 Task: Select transit view around selected location CNN Center, Georgia, United States and check out the nearest train station
Action: Mouse moved to (87, 565)
Screenshot: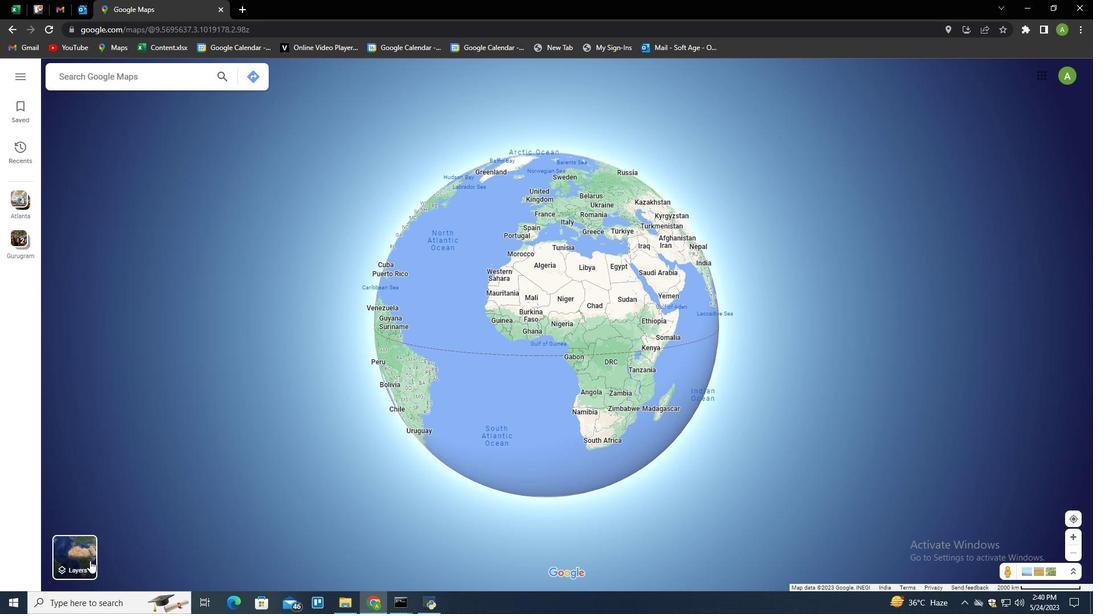 
Action: Mouse pressed left at (87, 565)
Screenshot: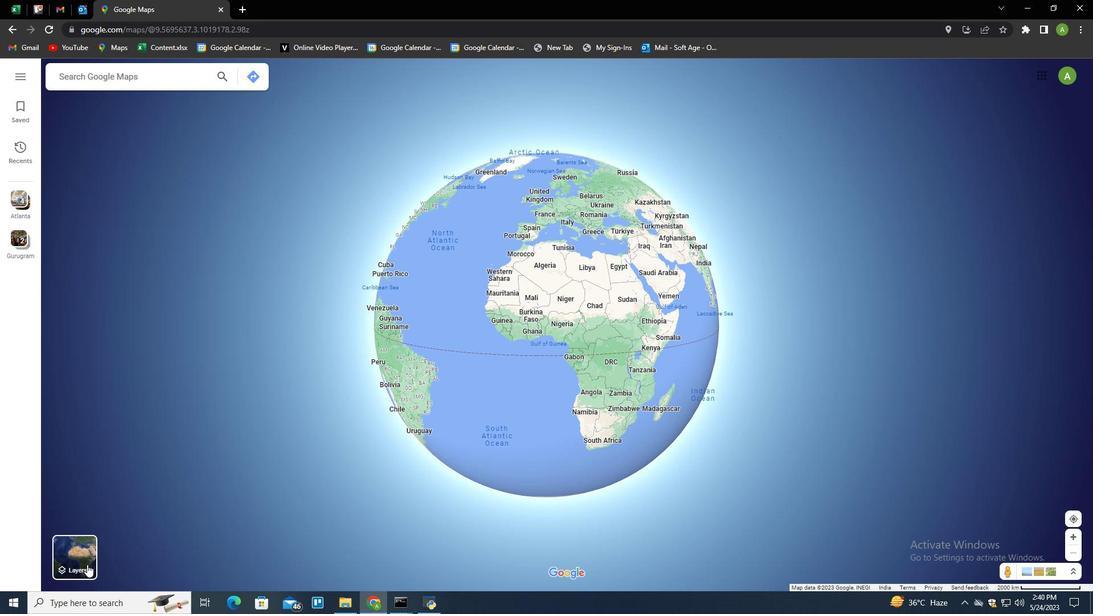 
Action: Mouse moved to (265, 555)
Screenshot: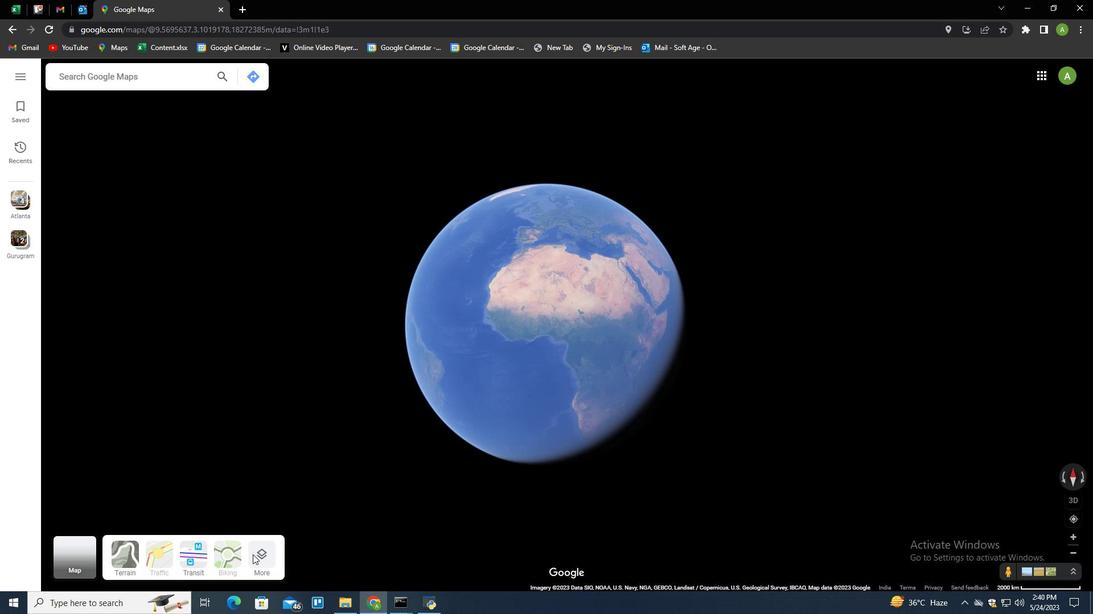 
Action: Mouse pressed left at (265, 555)
Screenshot: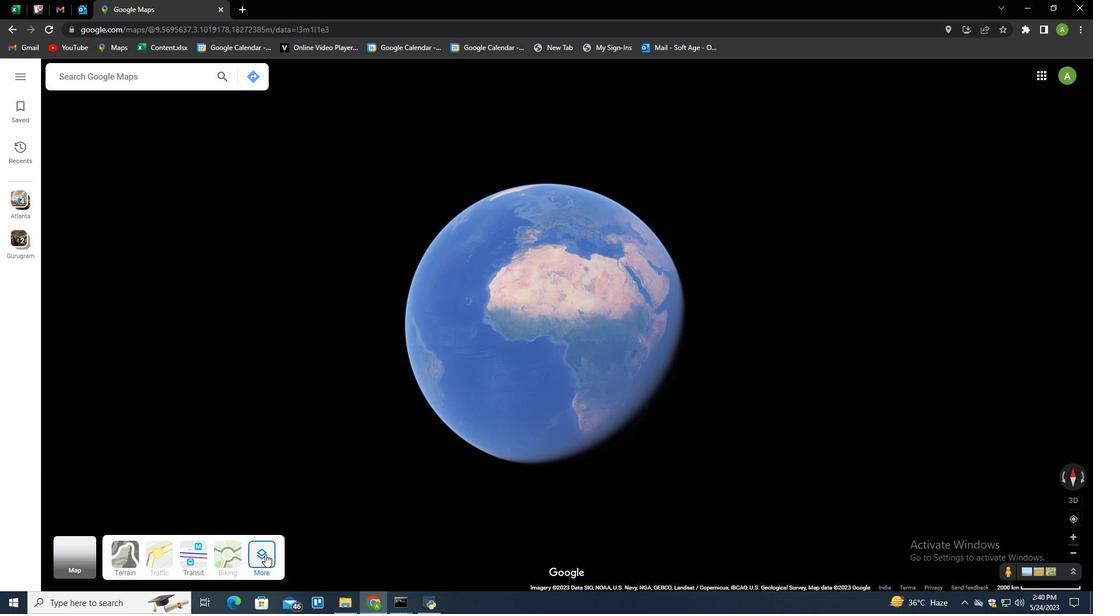 
Action: Mouse moved to (79, 275)
Screenshot: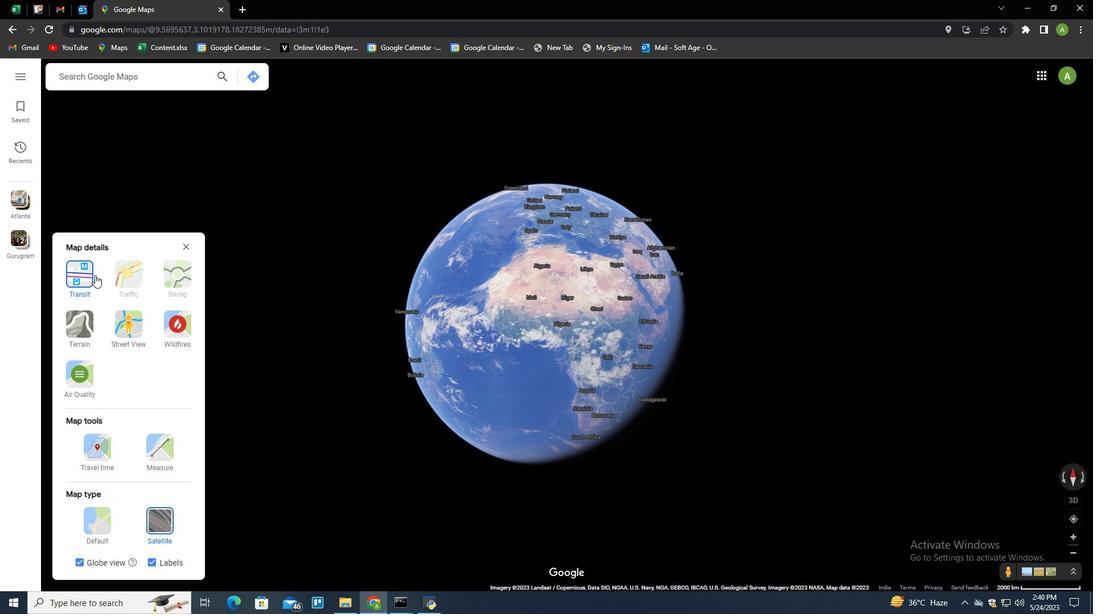 
Action: Mouse pressed left at (79, 275)
Screenshot: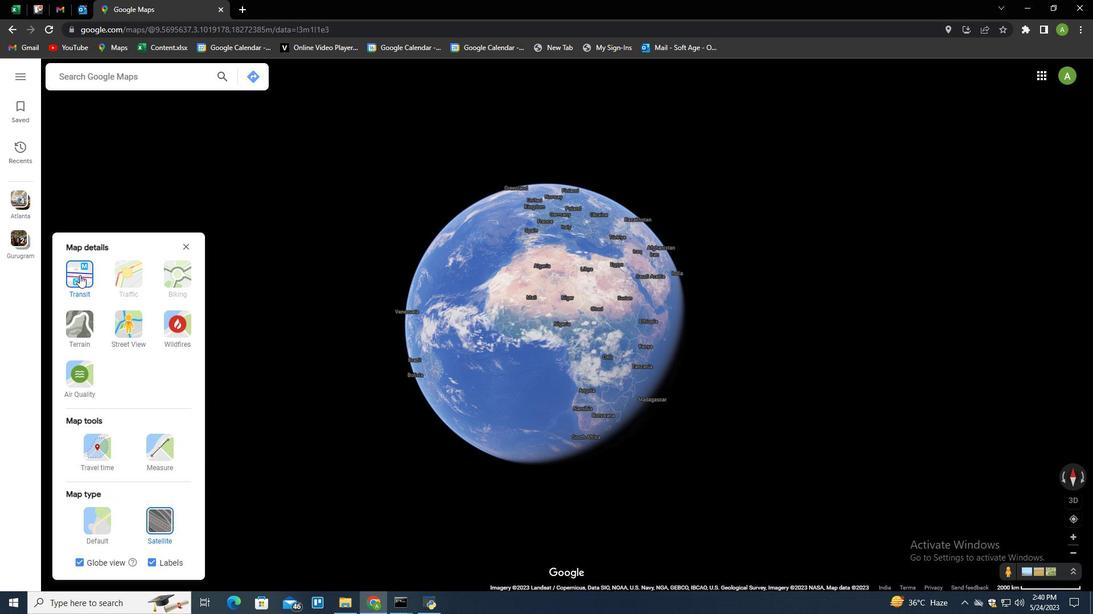 
Action: Mouse moved to (173, 80)
Screenshot: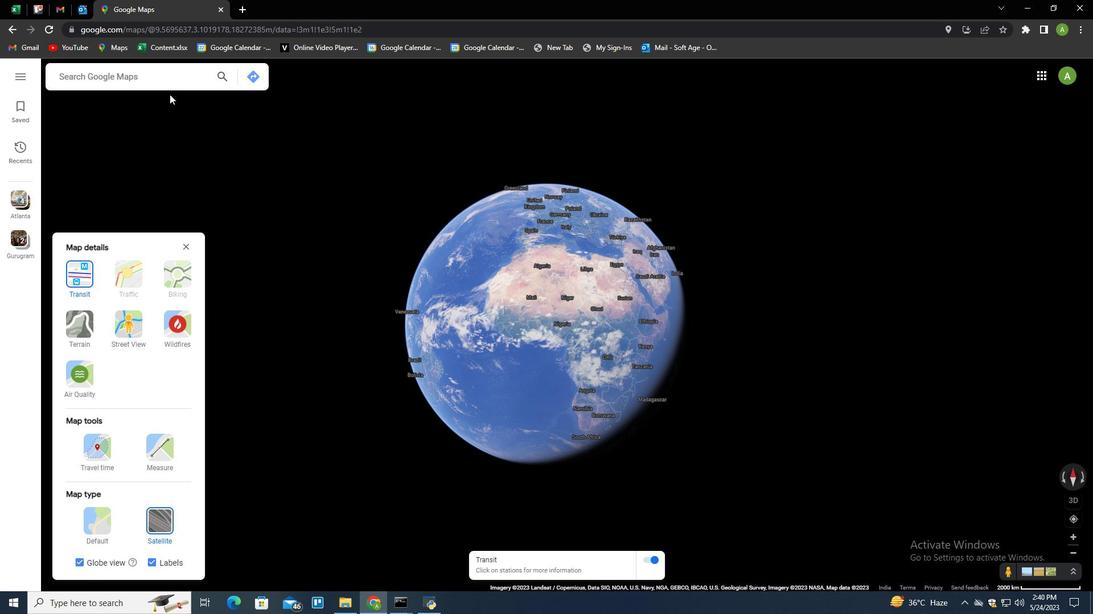 
Action: Mouse pressed left at (173, 80)
Screenshot: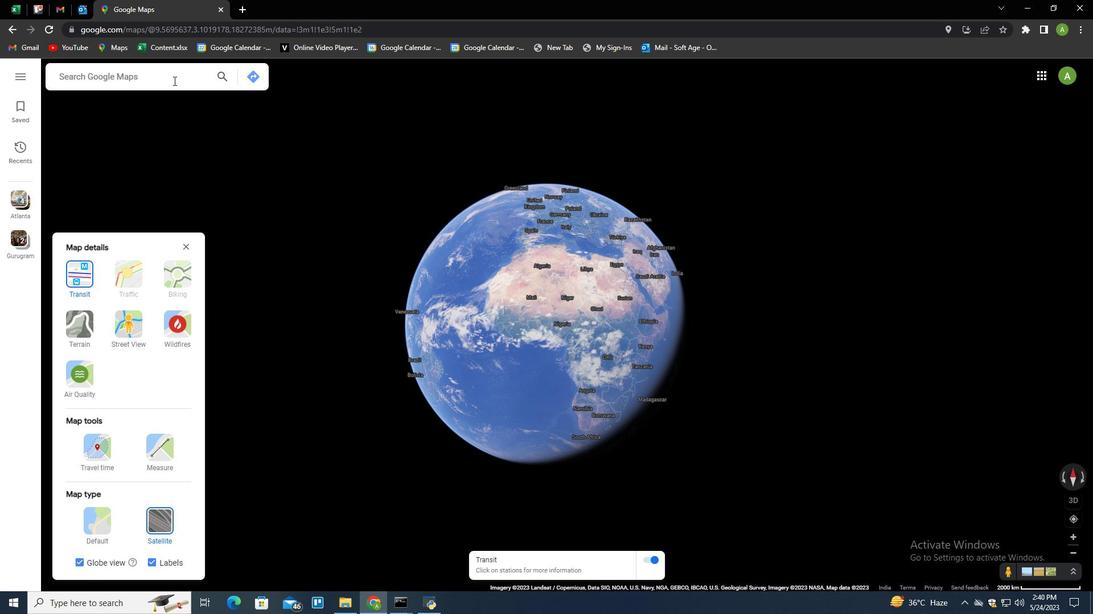 
Action: Mouse moved to (176, 78)
Screenshot: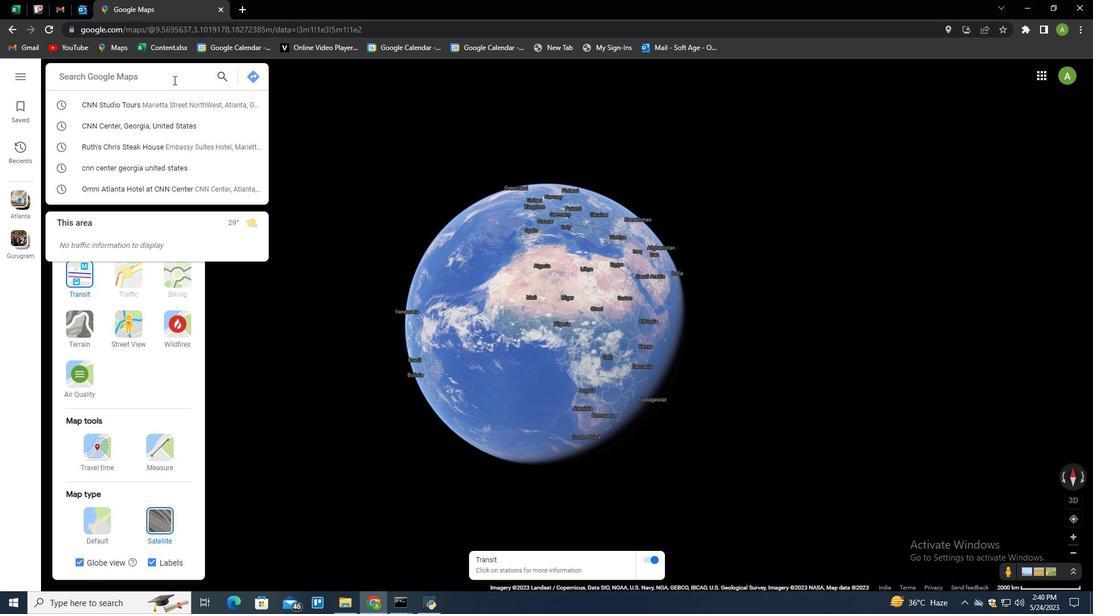 
Action: Key pressed <Key.shift>CNN<Key.space><Key.shift>Center<Key.space>,<Key.space><Key.backspace><Key.backspace><Key.backspace><Key.shift><Key.shift><<Key.backspace>,<Key.shift><Key.space><Key.shift>Georgia,<Key.space><Key.shift>United<Key.space><Key.shift>States<Key.space>a<Key.backspace><Key.enter>
Screenshot: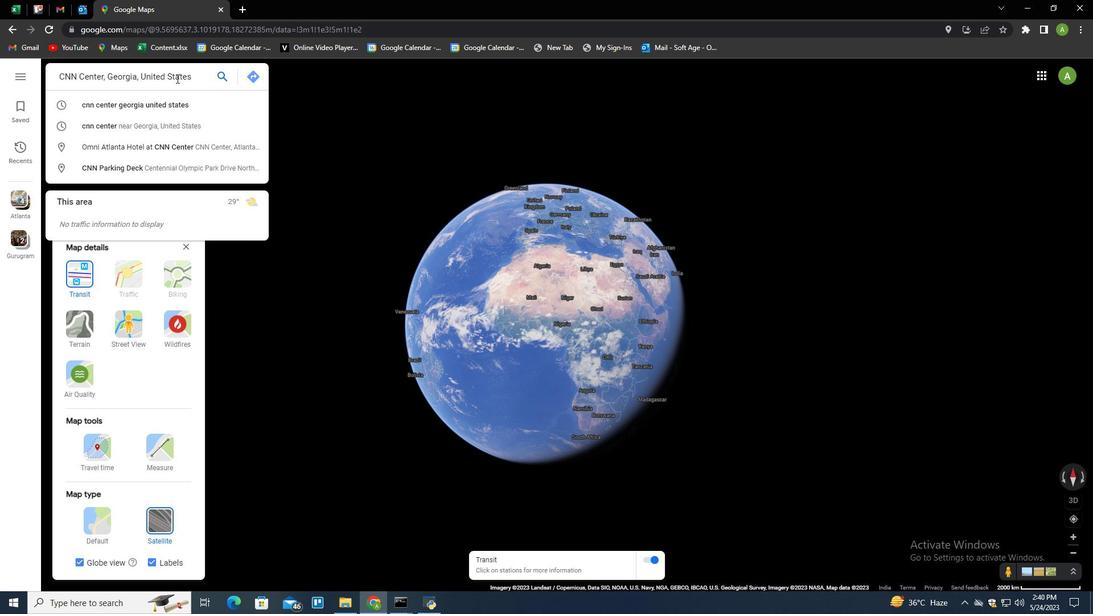 
Action: Mouse moved to (420, 247)
Screenshot: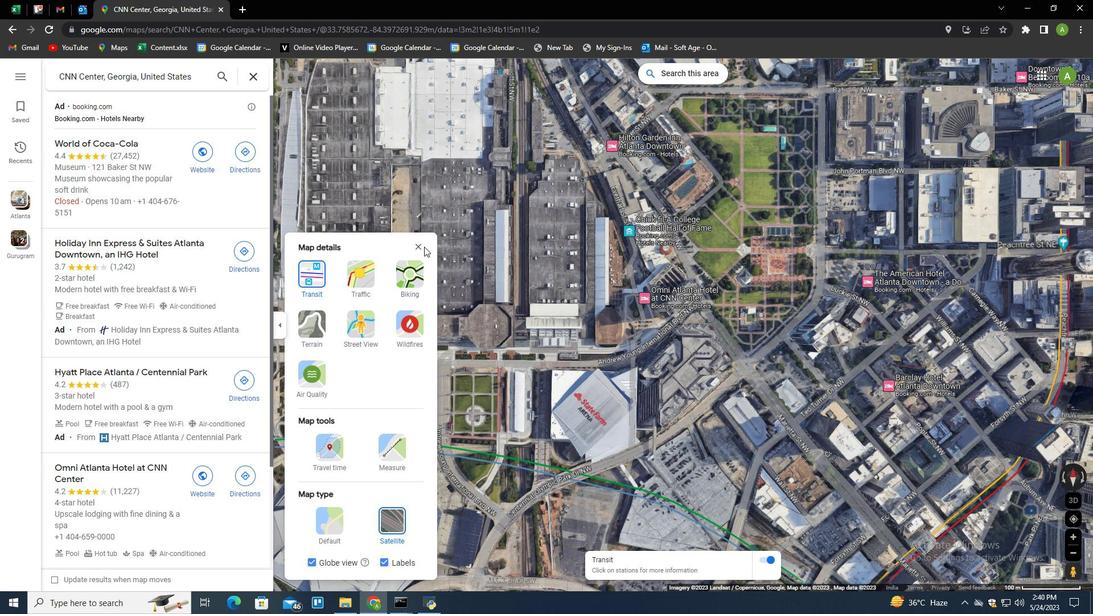 
Action: Mouse pressed left at (420, 247)
Screenshot: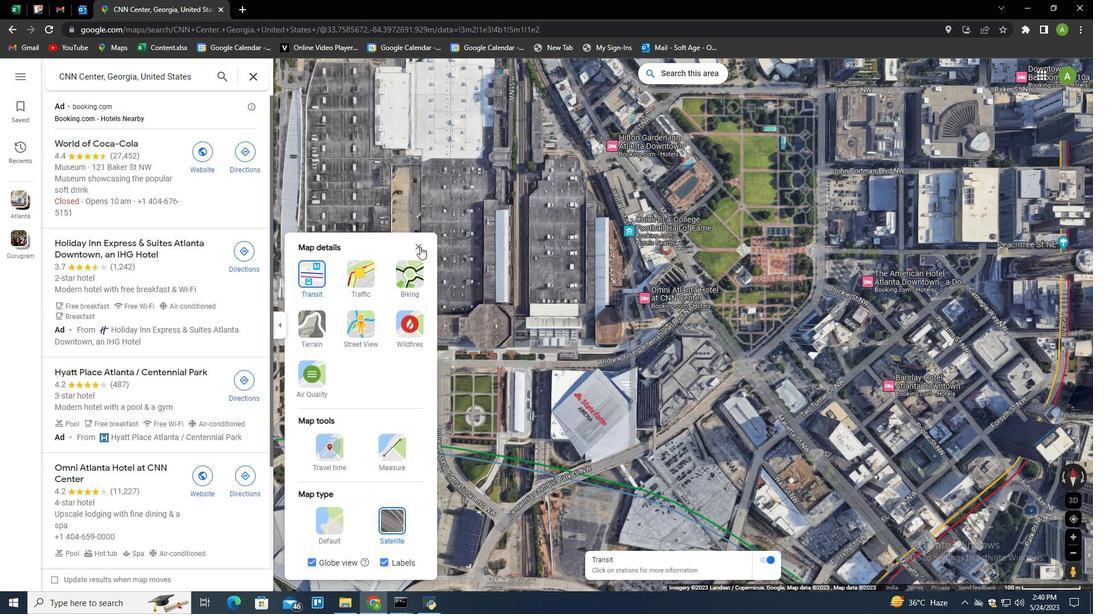 
Action: Mouse moved to (575, 493)
Screenshot: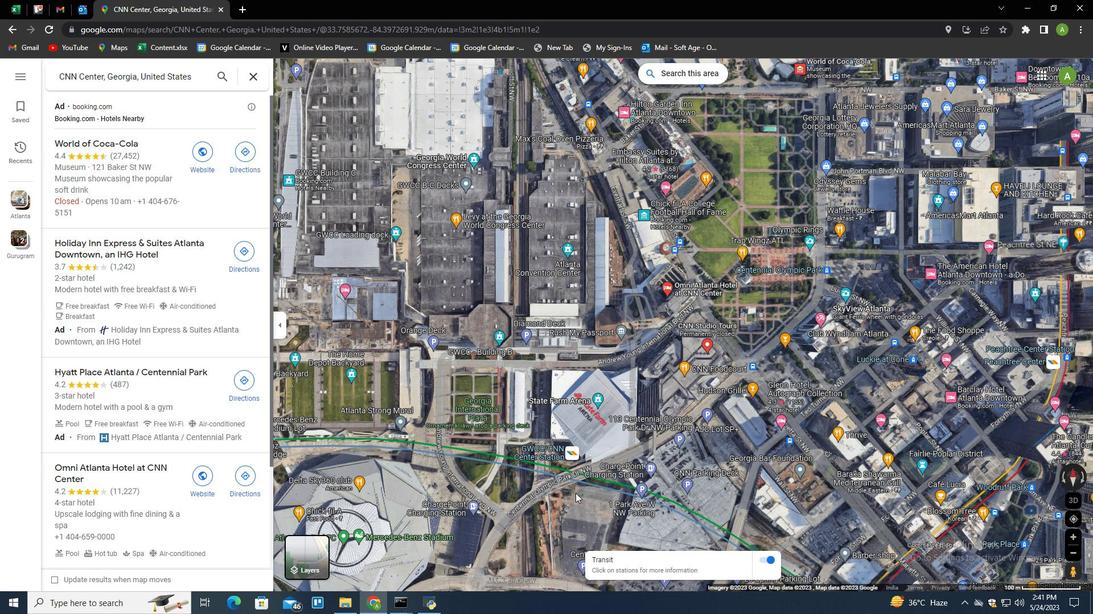 
Action: Mouse scrolled (575, 493) with delta (0, 0)
Screenshot: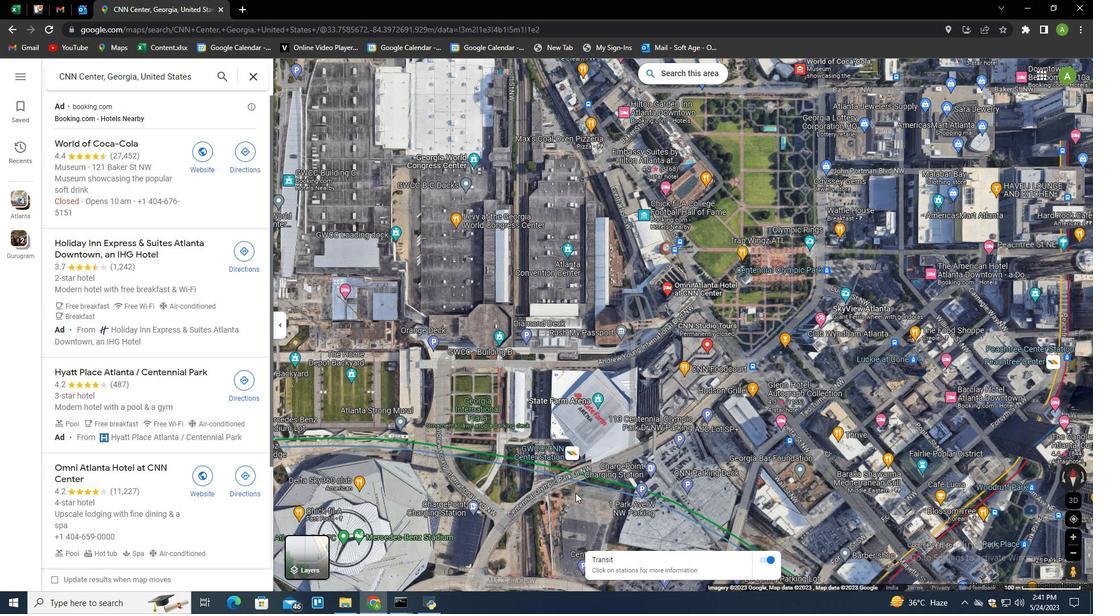 
Action: Mouse scrolled (575, 493) with delta (0, 0)
Screenshot: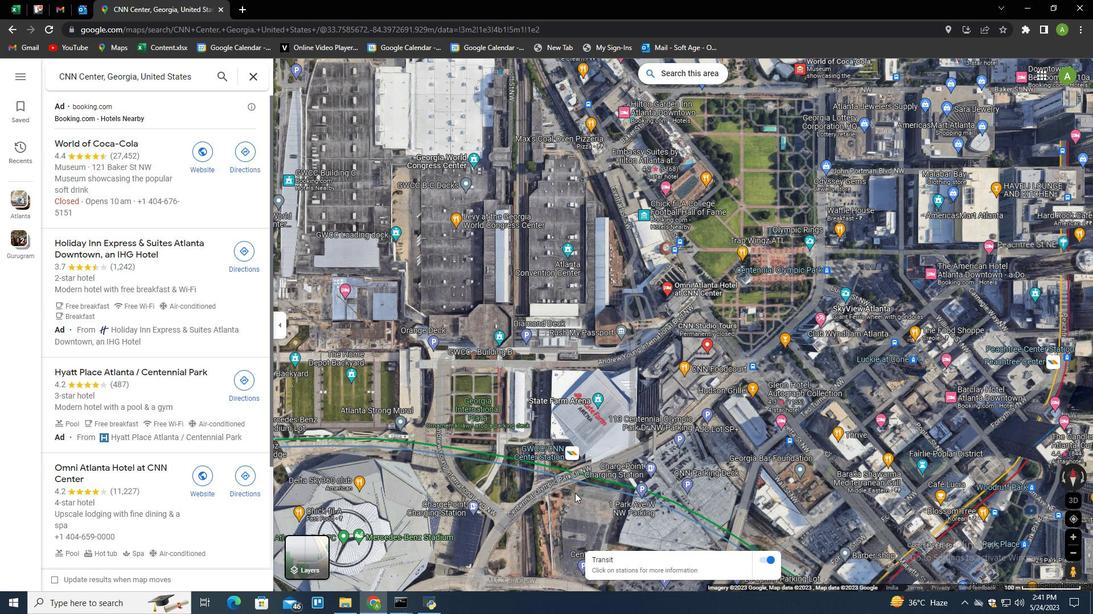 
Action: Mouse scrolled (575, 493) with delta (0, 0)
Screenshot: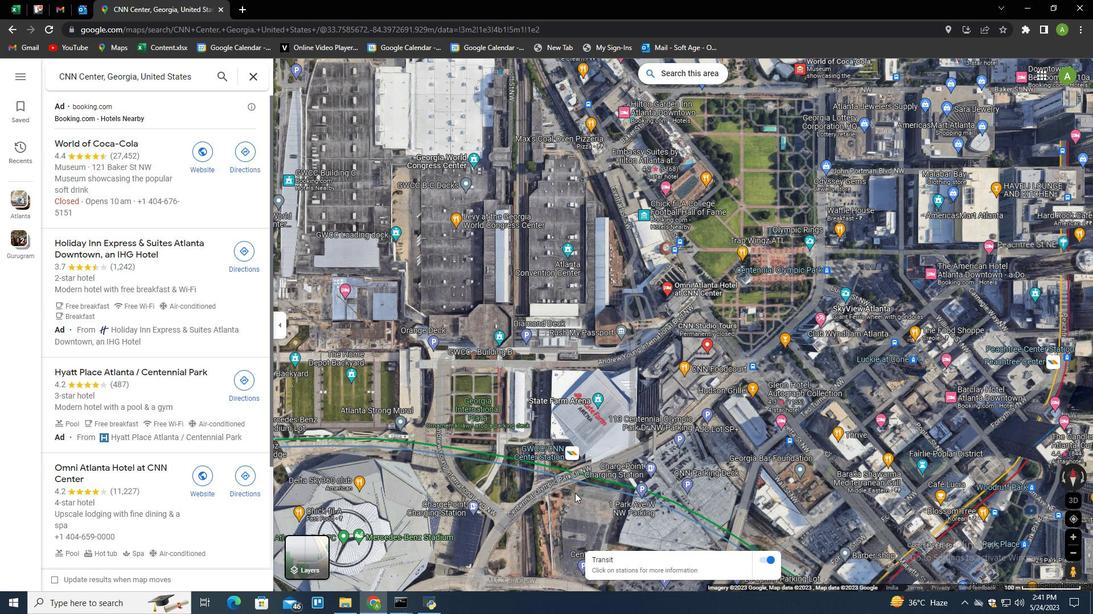 
Action: Mouse moved to (724, 477)
Screenshot: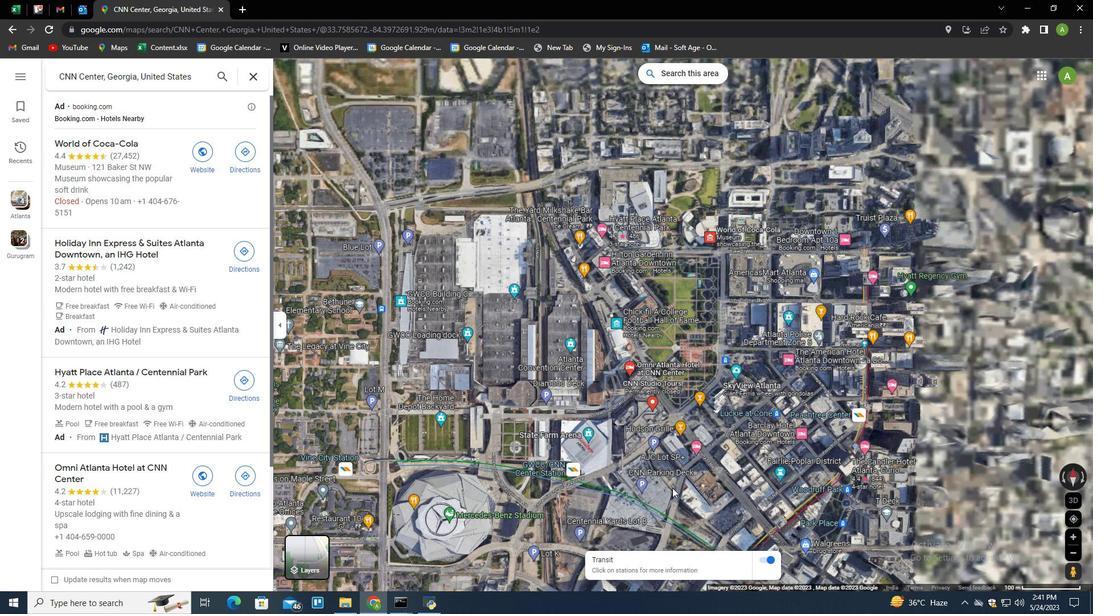 
Action: Mouse scrolled (724, 477) with delta (0, 0)
Screenshot: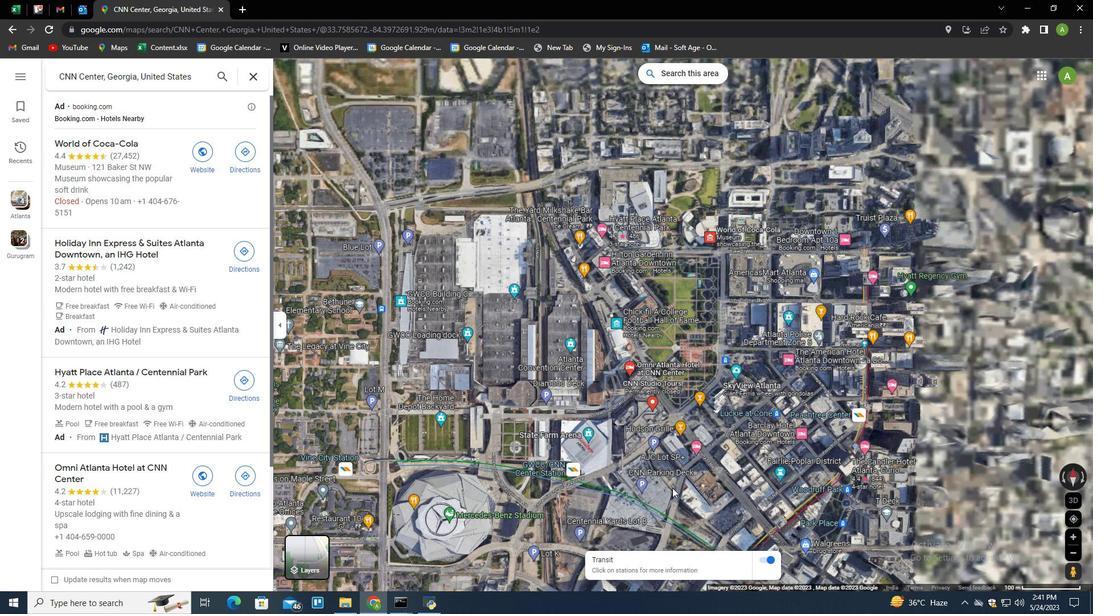 
Action: Mouse scrolled (724, 477) with delta (0, 0)
Screenshot: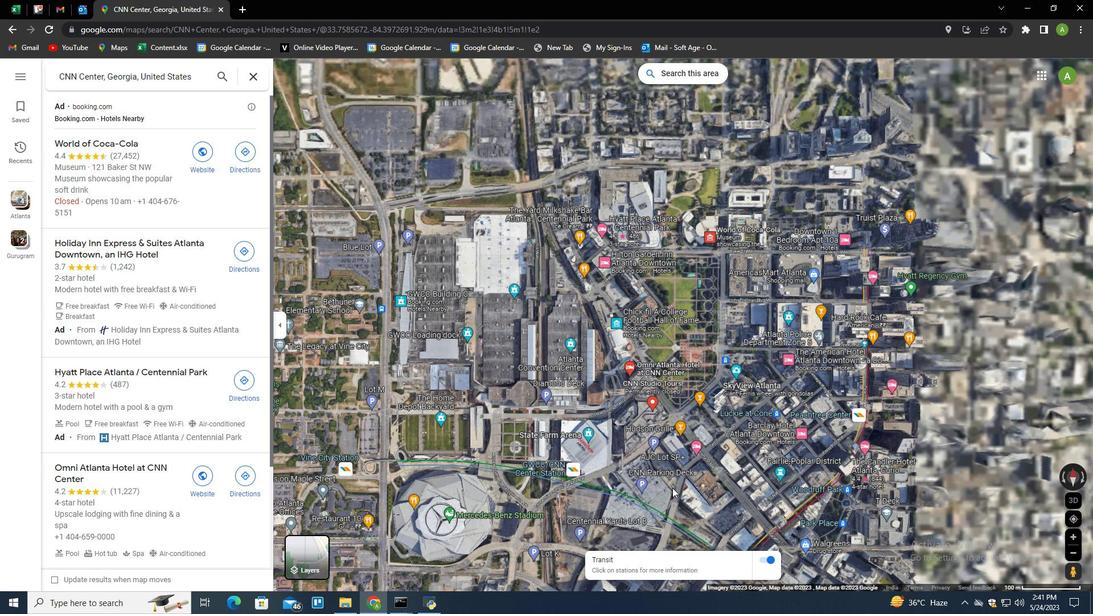 
Action: Mouse moved to (733, 462)
Screenshot: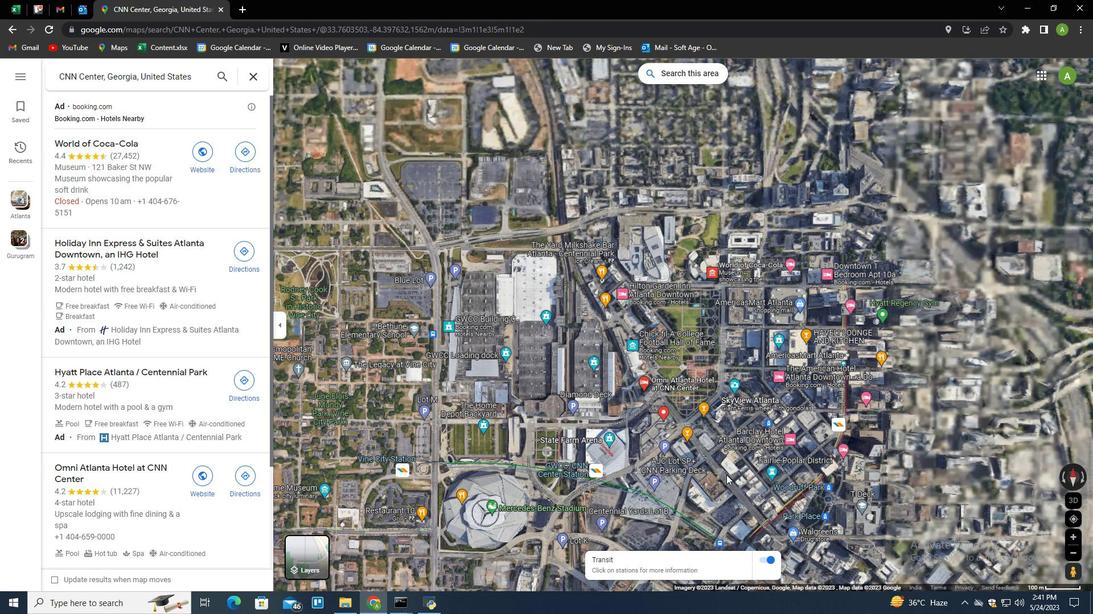 
Action: Mouse scrolled (733, 462) with delta (0, 0)
Screenshot: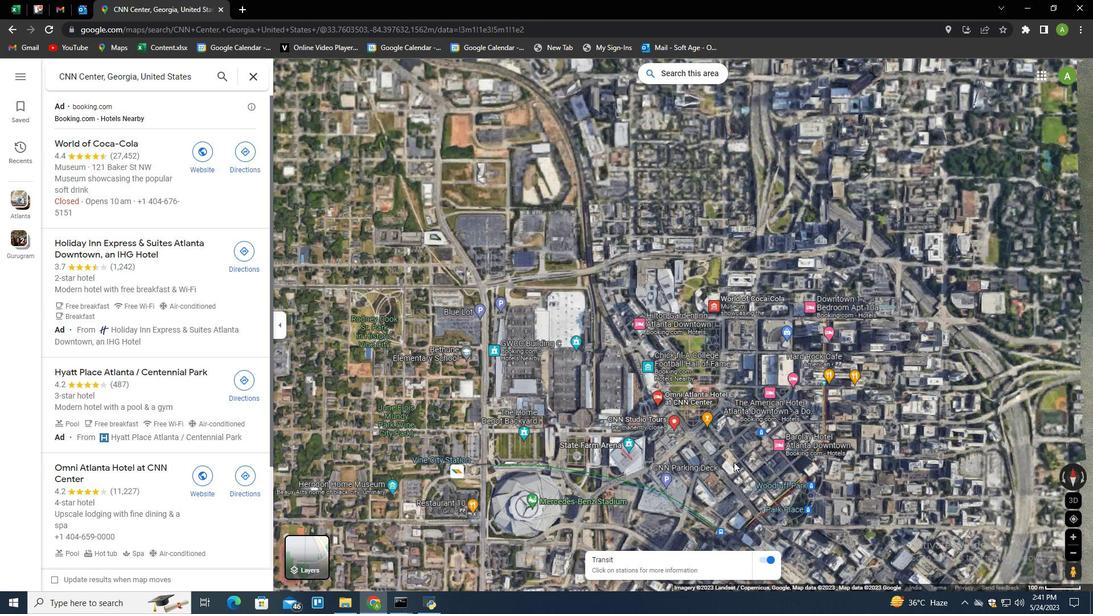 
Action: Mouse scrolled (733, 462) with delta (0, 0)
Screenshot: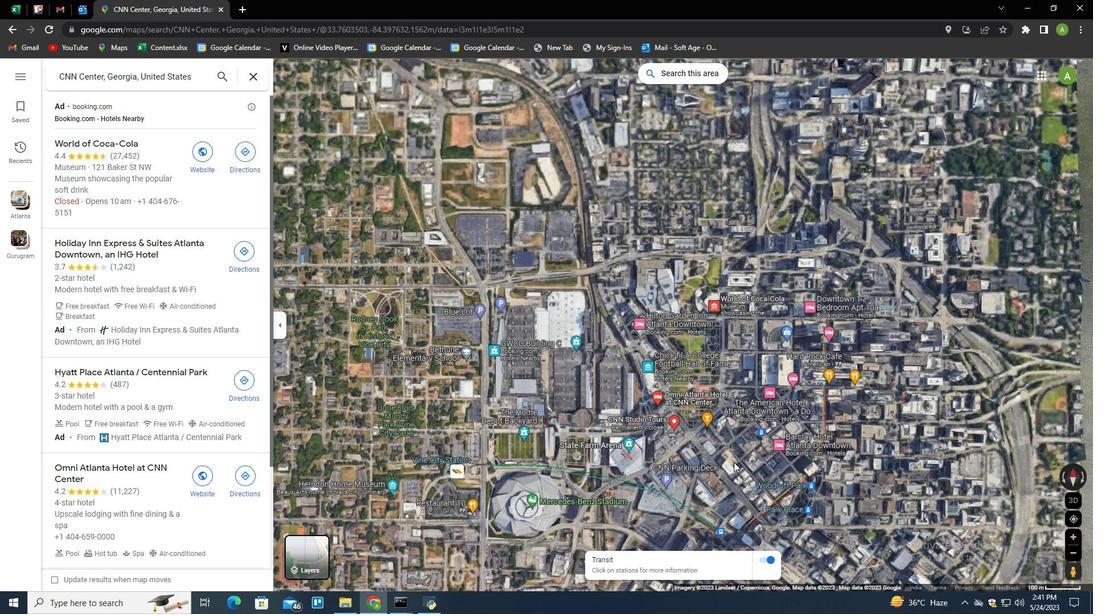 
Action: Mouse moved to (718, 476)
Screenshot: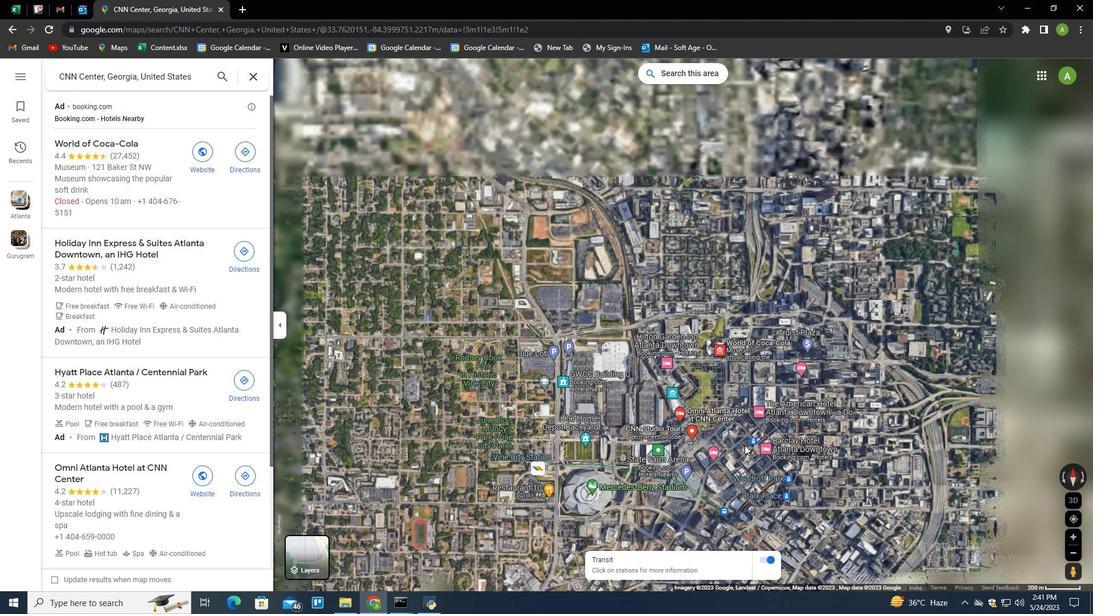 
Action: Mouse pressed left at (718, 476)
Screenshot: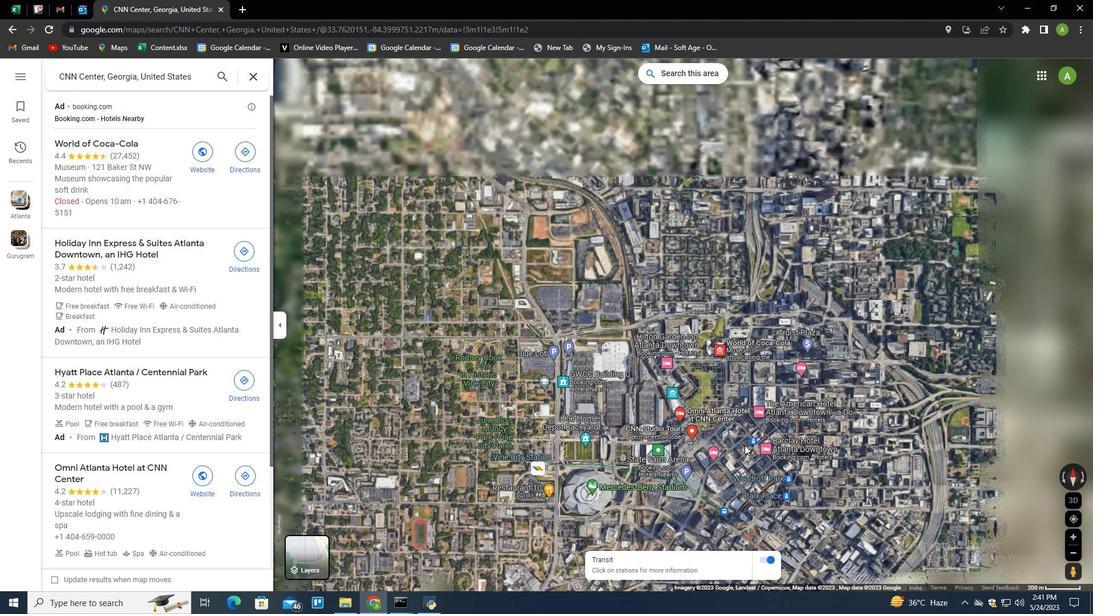 
Action: Mouse moved to (752, 387)
Screenshot: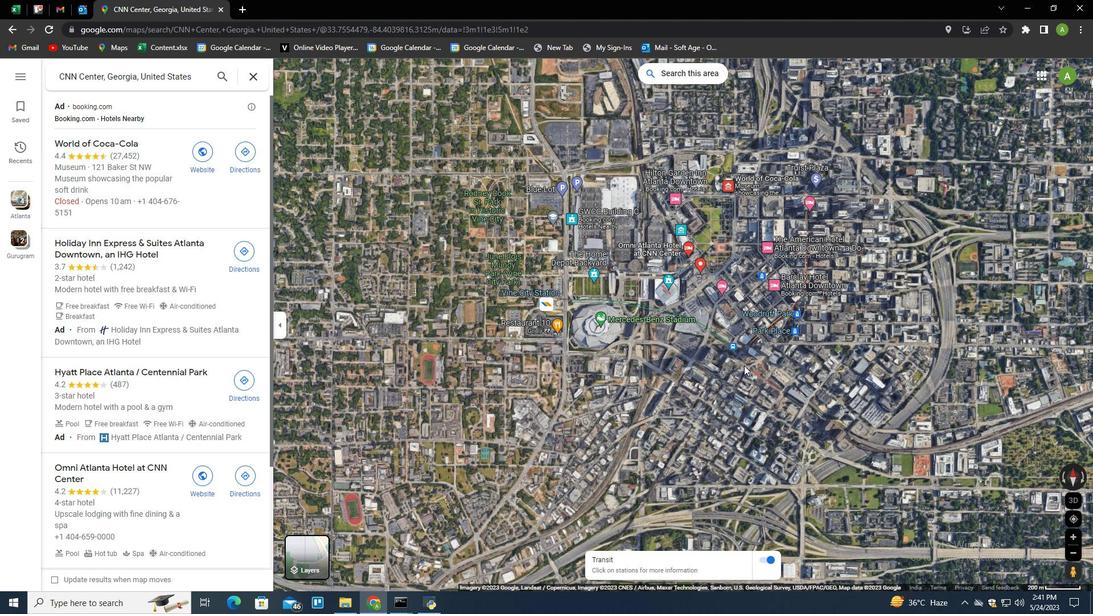 
Action: Mouse scrolled (752, 387) with delta (0, 0)
Screenshot: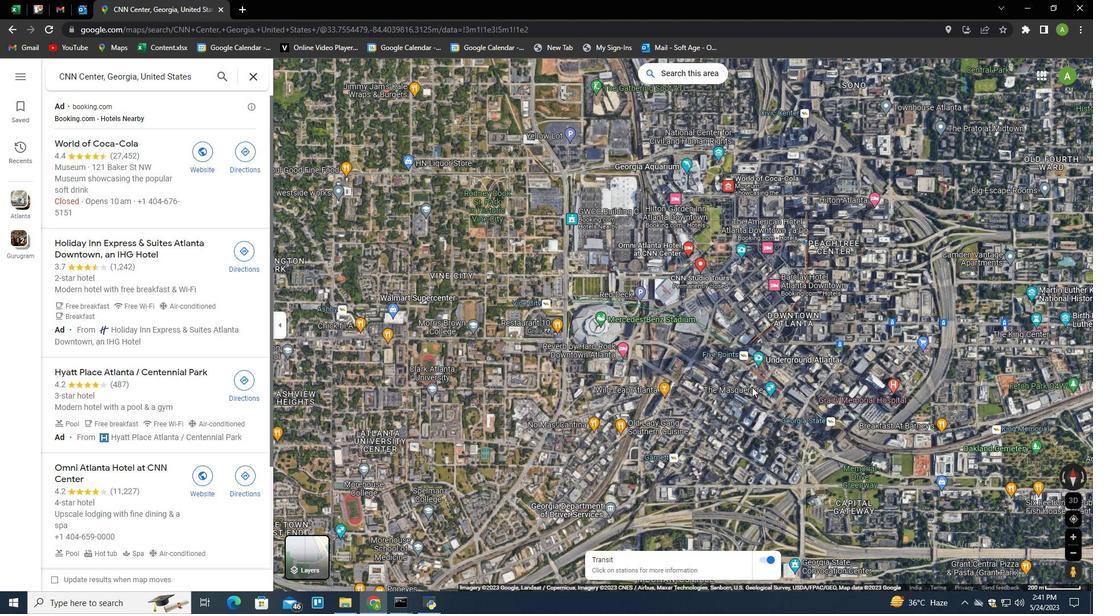 
Action: Mouse moved to (168, 255)
Screenshot: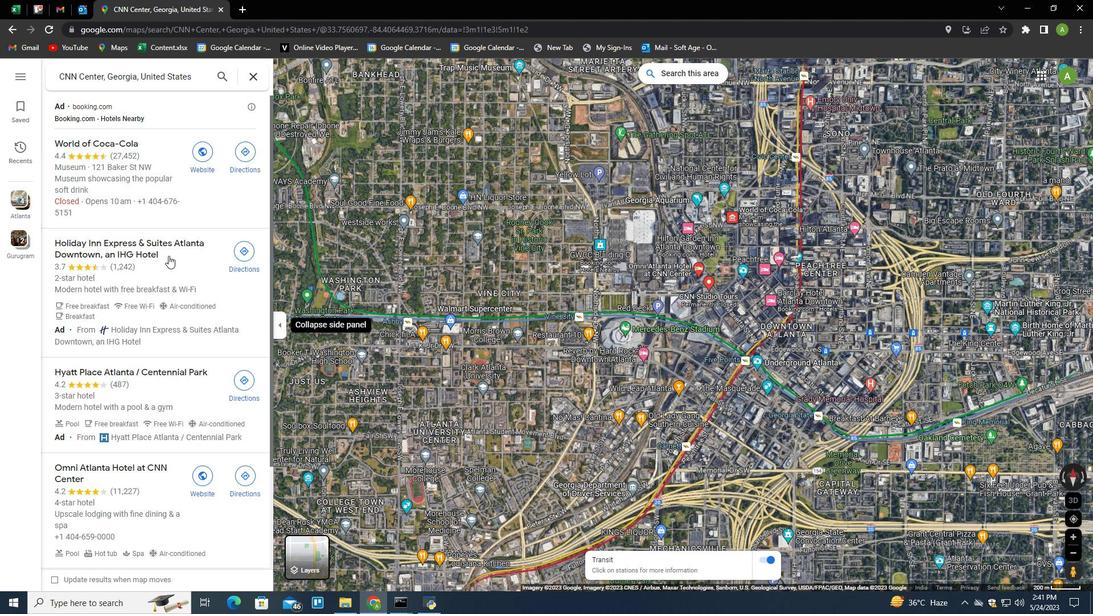 
Action: Mouse scrolled (168, 255) with delta (0, 0)
Screenshot: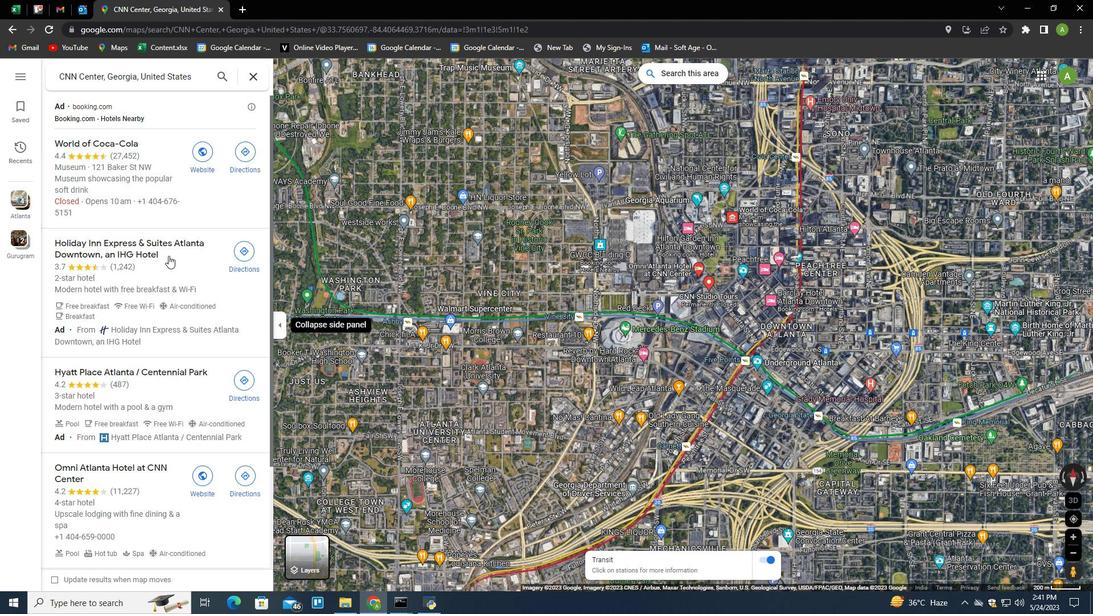 
Action: Mouse scrolled (168, 255) with delta (0, 0)
Screenshot: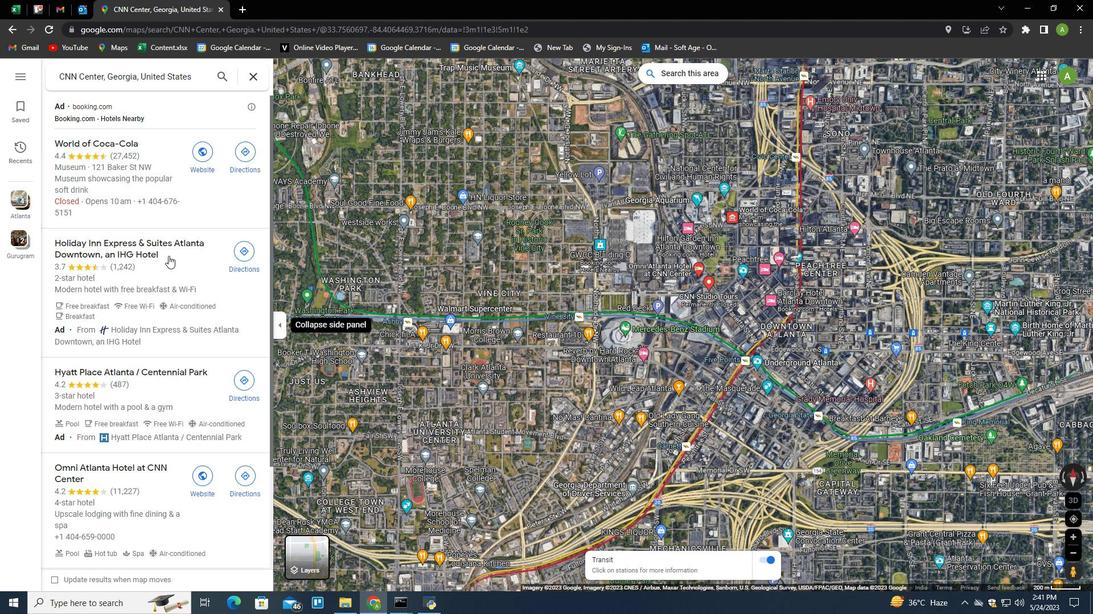 
Action: Mouse scrolled (168, 255) with delta (0, 0)
Screenshot: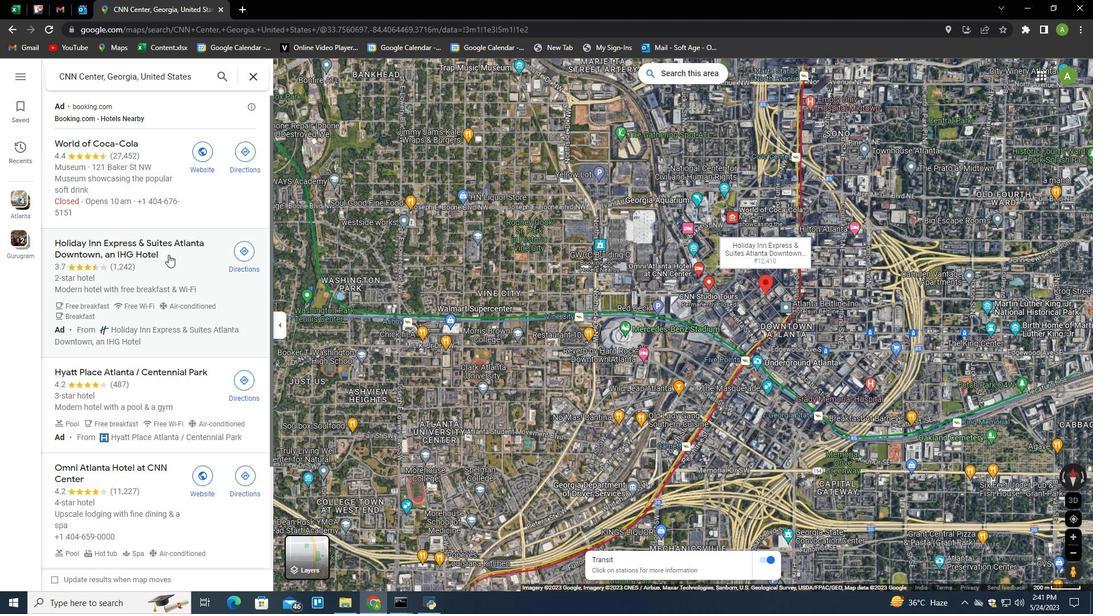 
Action: Mouse moved to (736, 480)
Screenshot: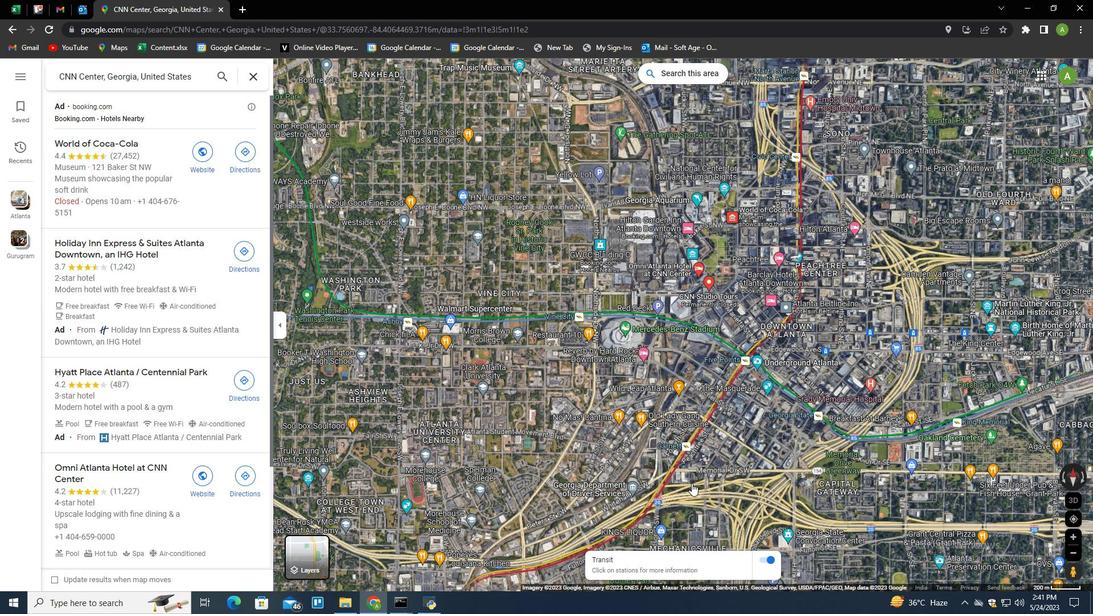 
Action: Mouse scrolled (736, 479) with delta (0, 0)
Screenshot: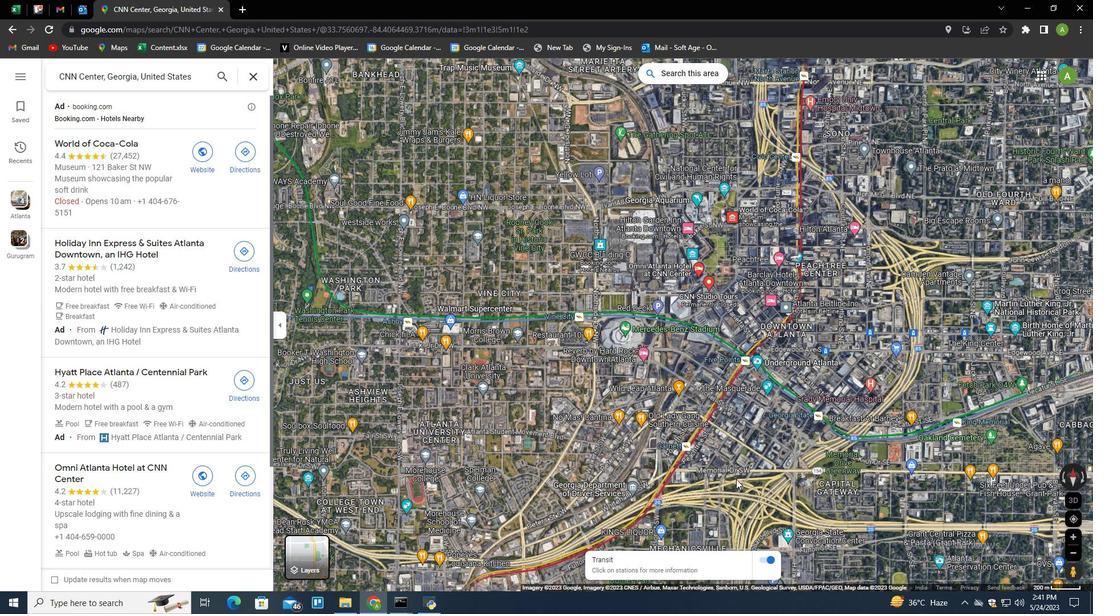
Action: Mouse moved to (747, 470)
Screenshot: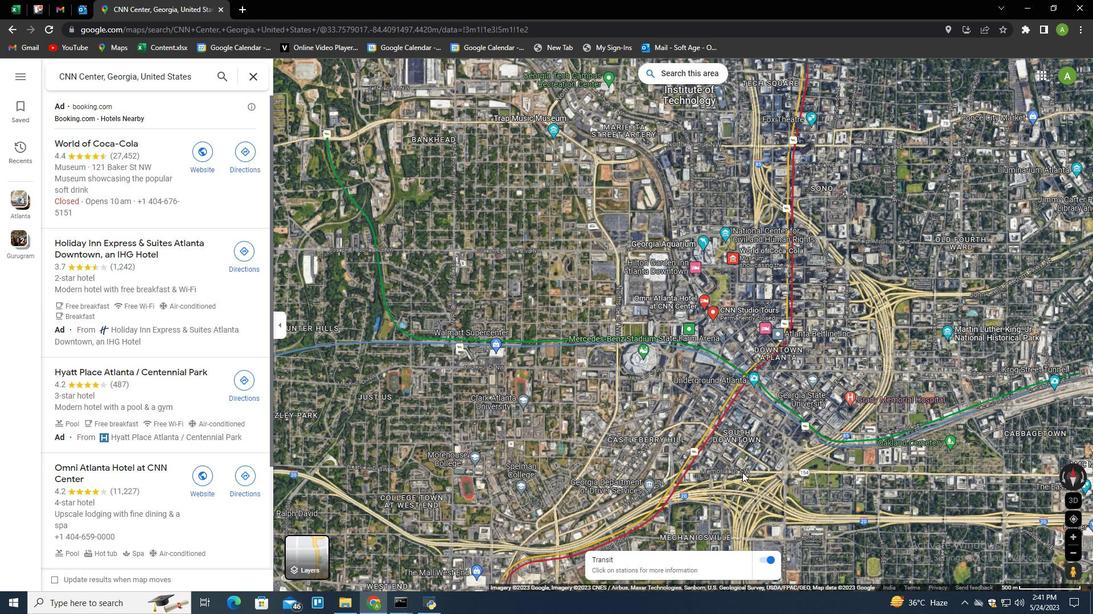 
Action: Mouse scrolled (747, 469) with delta (0, 0)
Screenshot: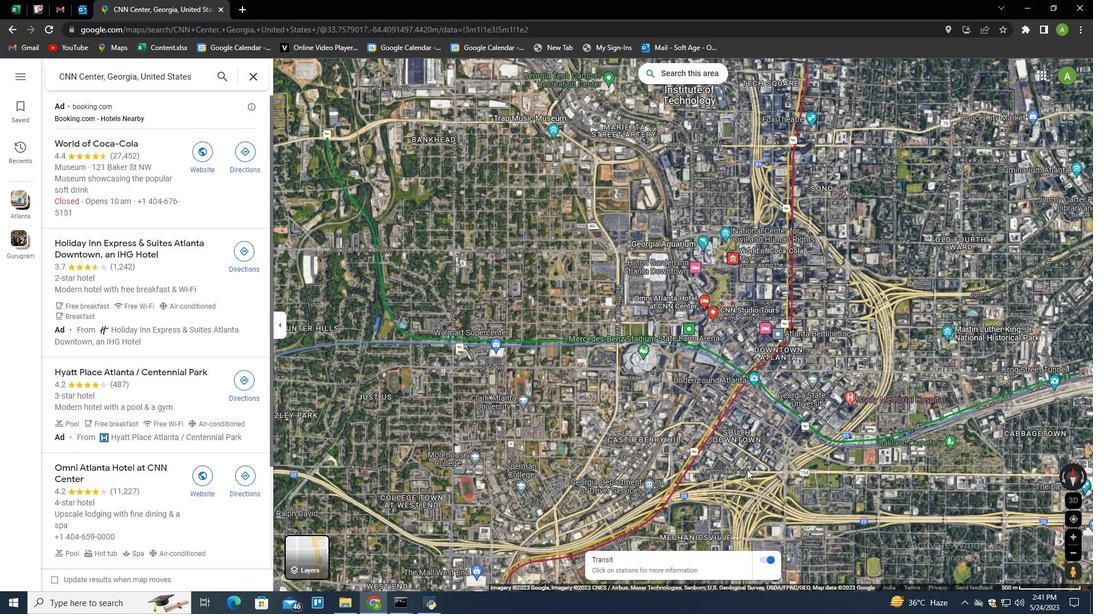 
Action: Mouse scrolled (747, 469) with delta (0, 0)
Screenshot: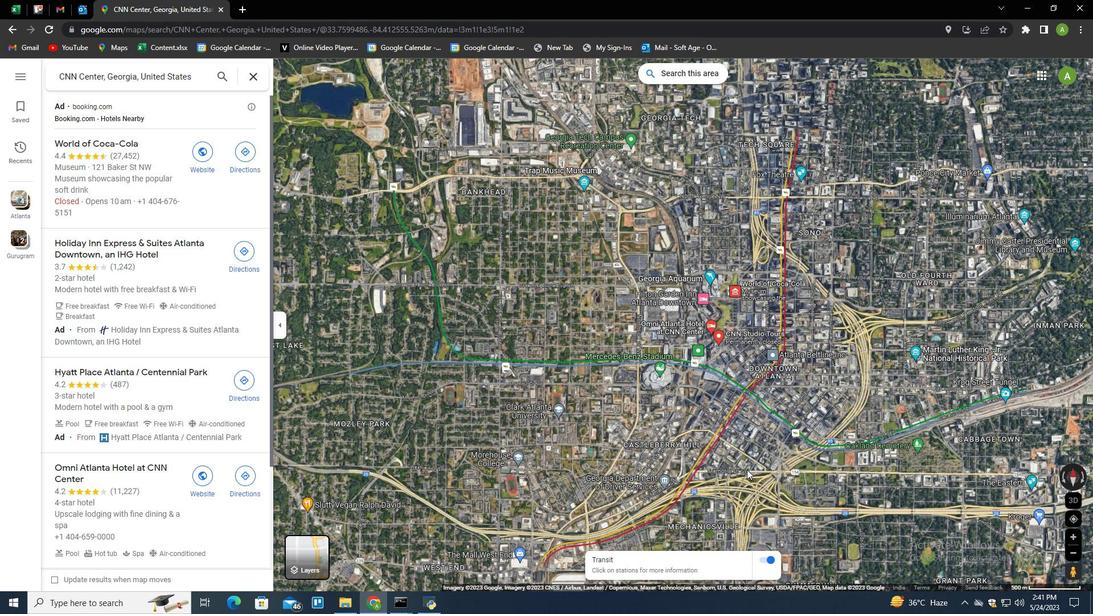 
Action: Mouse scrolled (747, 469) with delta (0, 0)
Screenshot: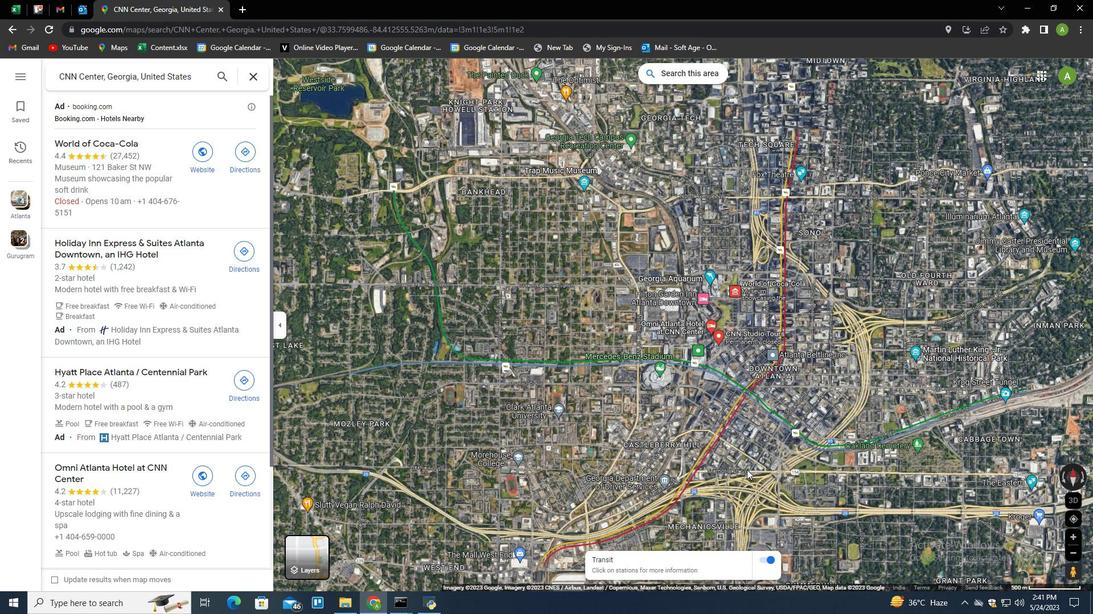 
Action: Mouse scrolled (747, 469) with delta (0, 0)
Screenshot: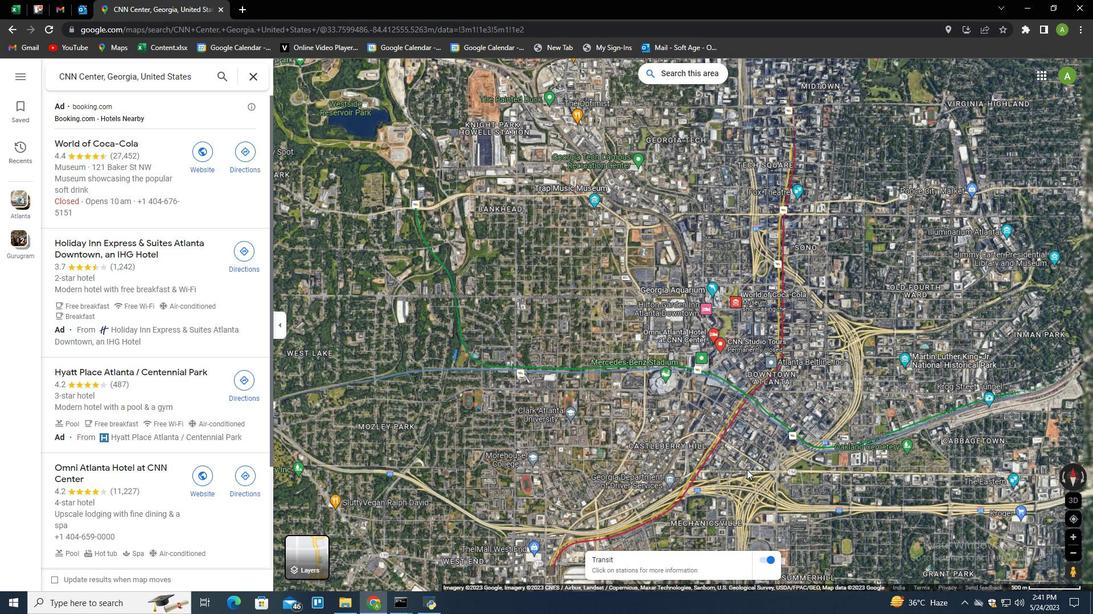 
Action: Mouse scrolled (747, 470) with delta (0, 0)
Screenshot: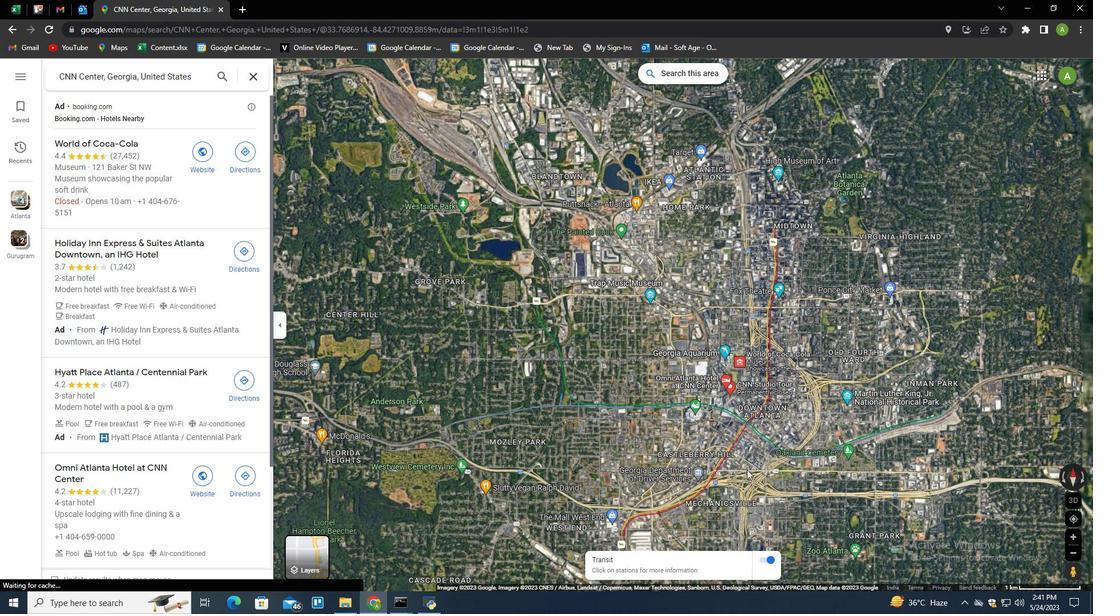 
Action: Mouse scrolled (747, 470) with delta (0, 0)
Screenshot: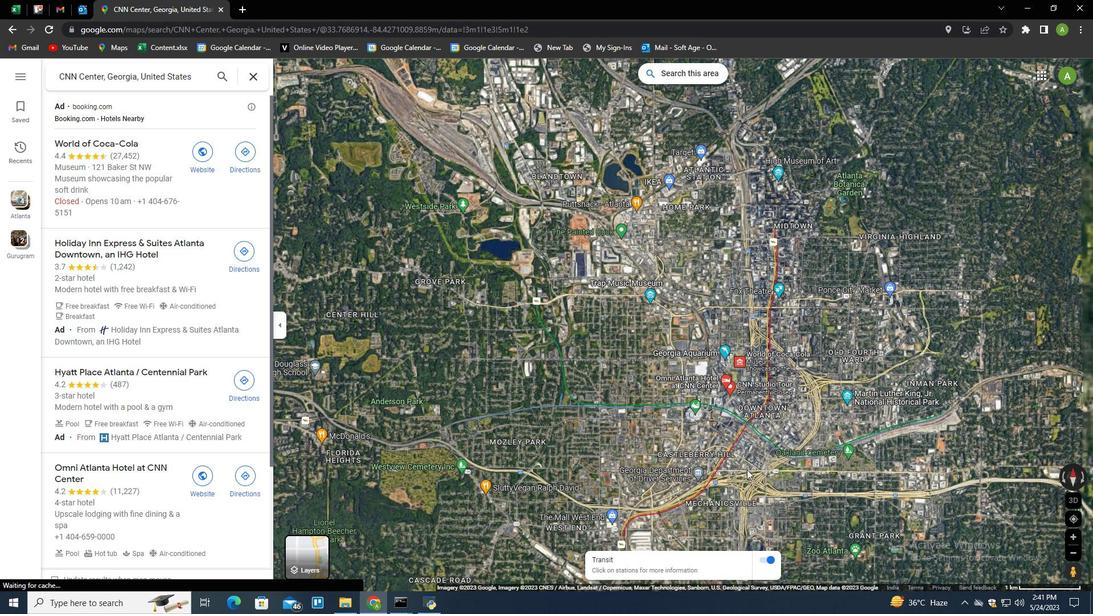 
Action: Mouse scrolled (747, 470) with delta (0, 0)
Screenshot: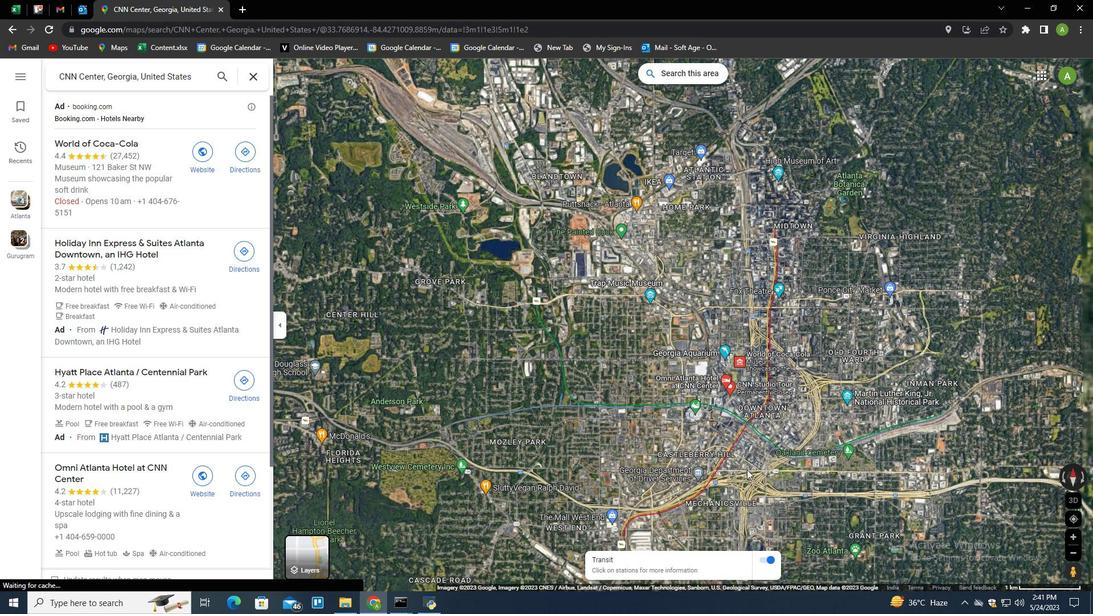
Action: Mouse scrolled (747, 470) with delta (0, 0)
Screenshot: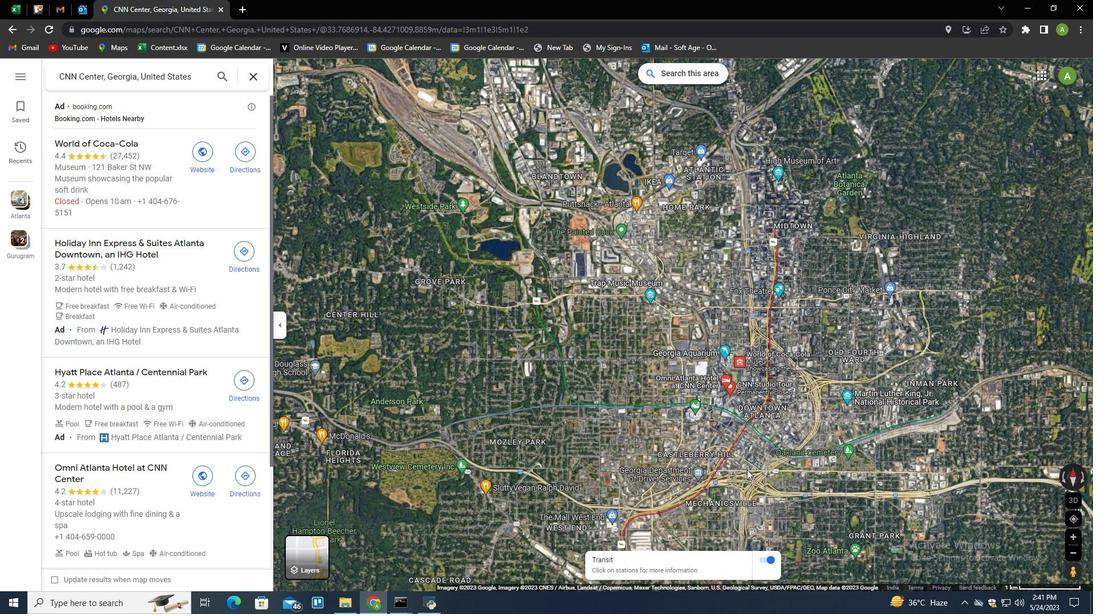 
Action: Mouse scrolled (747, 470) with delta (0, 0)
Screenshot: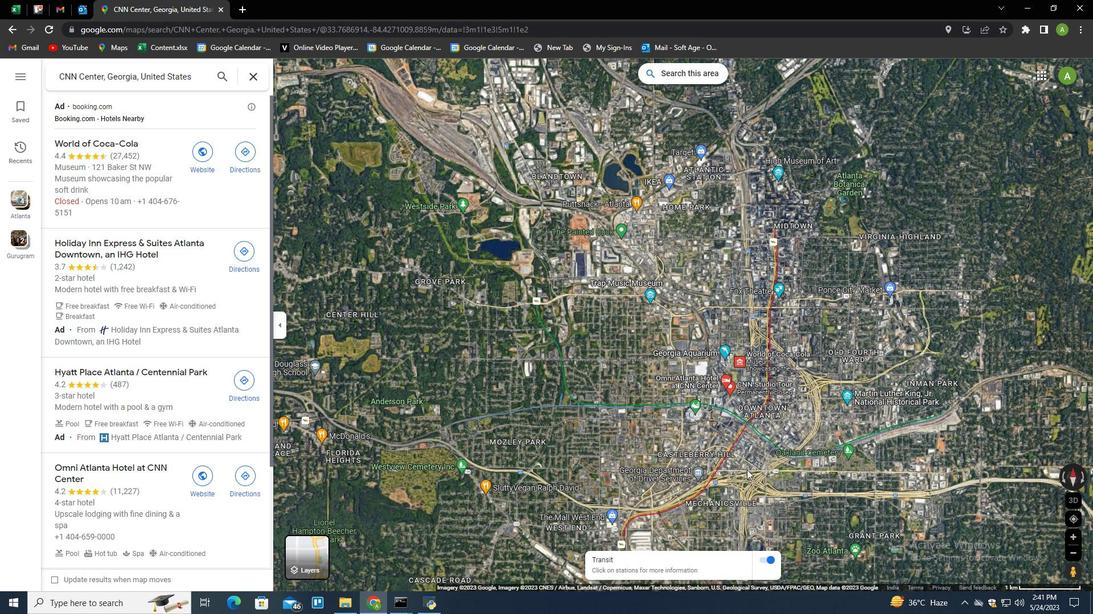 
Action: Mouse scrolled (747, 470) with delta (0, 0)
Screenshot: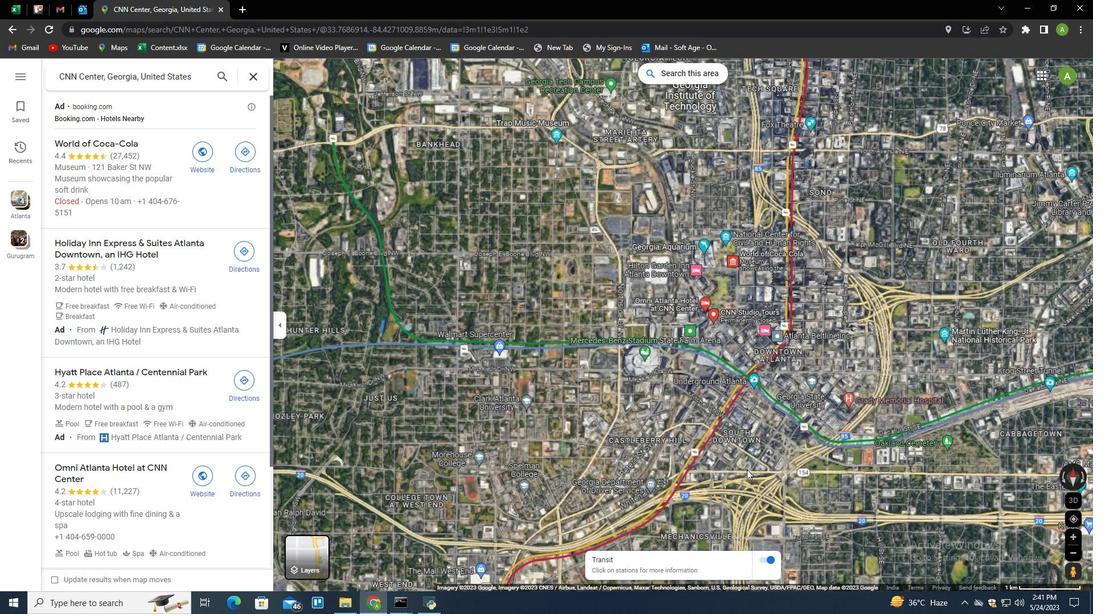 
Action: Mouse scrolled (747, 470) with delta (0, 0)
Screenshot: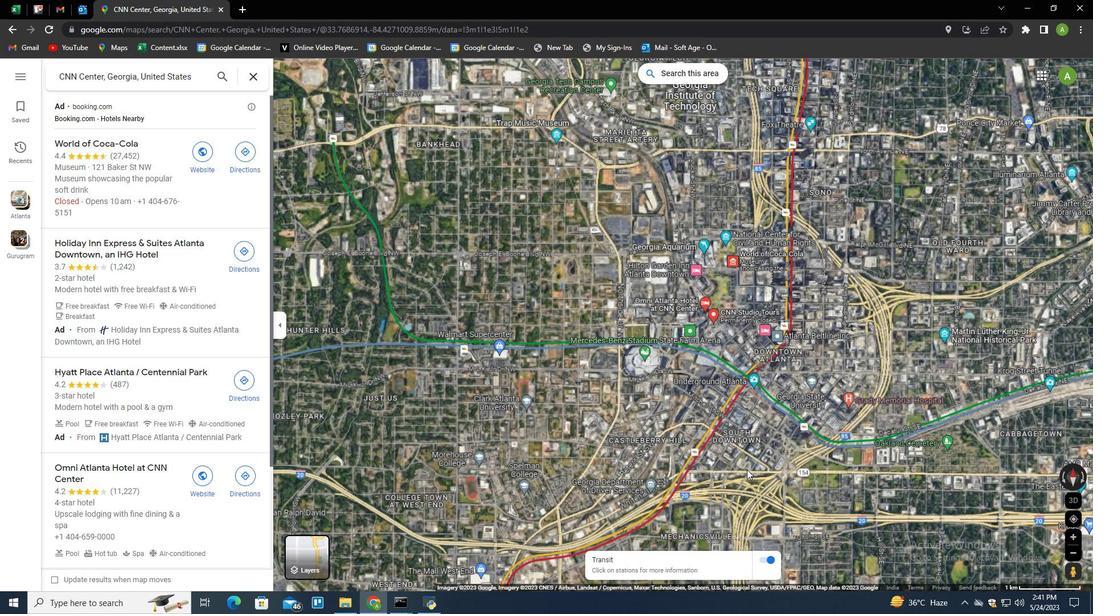 
Action: Mouse scrolled (747, 470) with delta (0, 0)
Screenshot: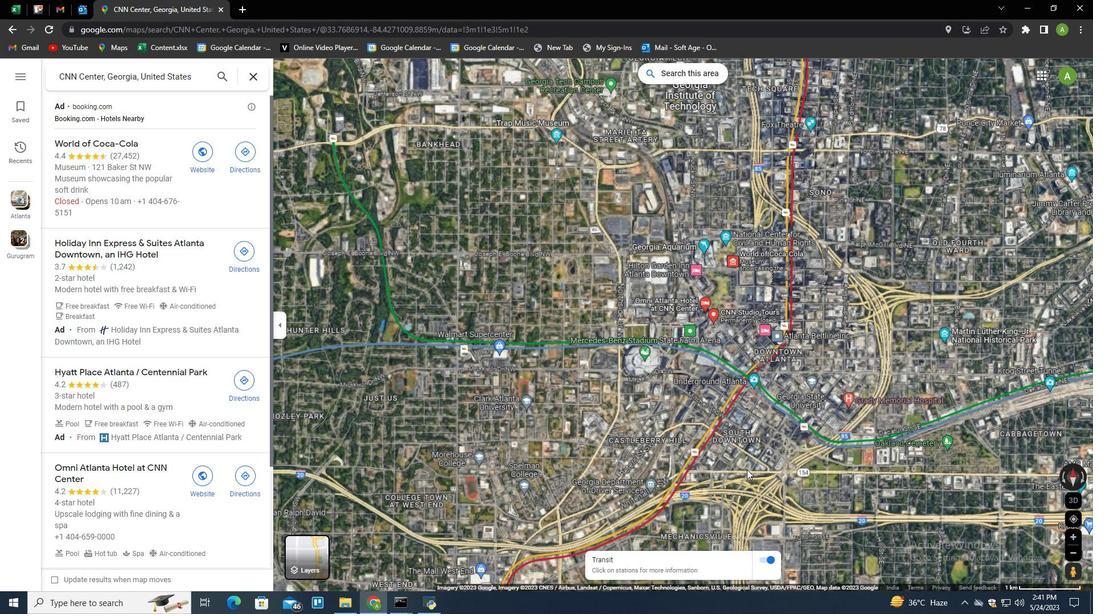 
Action: Mouse scrolled (747, 470) with delta (0, 0)
Screenshot: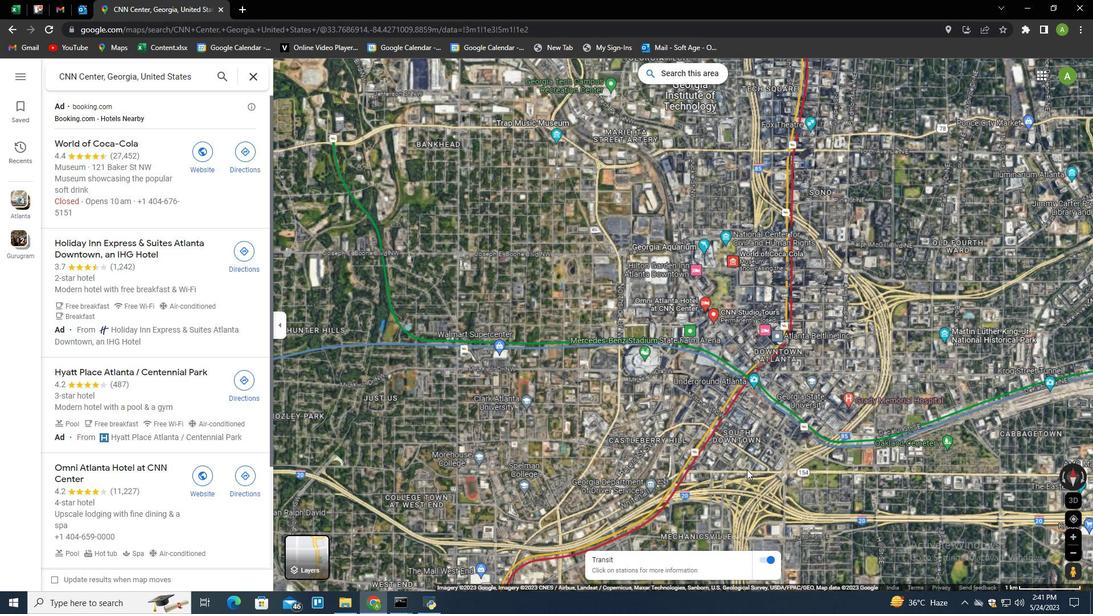 
Action: Mouse scrolled (747, 470) with delta (0, 0)
Screenshot: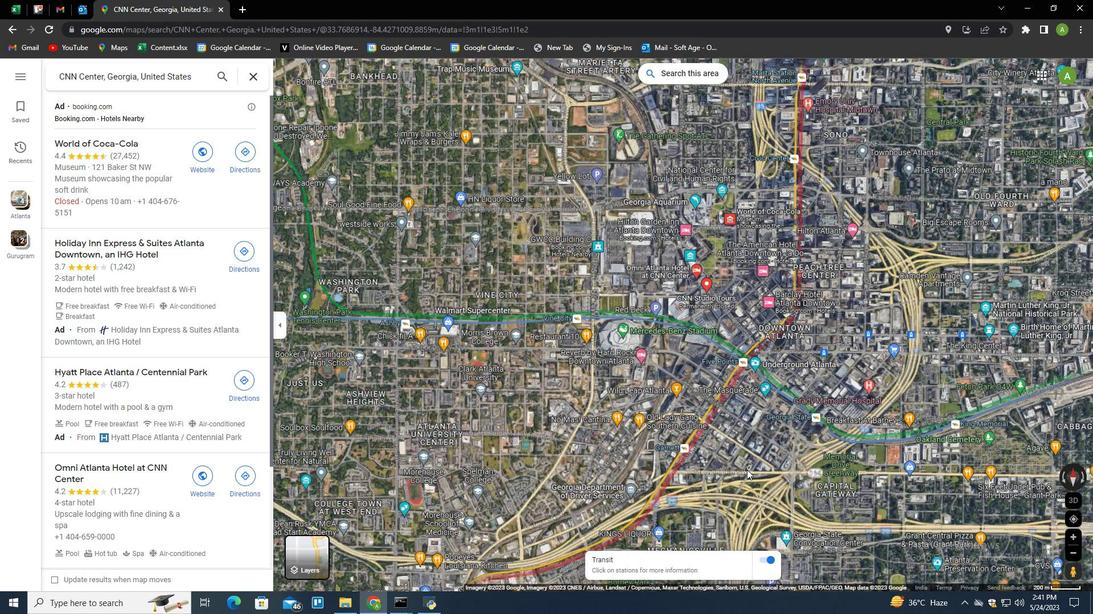 
Action: Mouse scrolled (747, 470) with delta (0, 0)
Screenshot: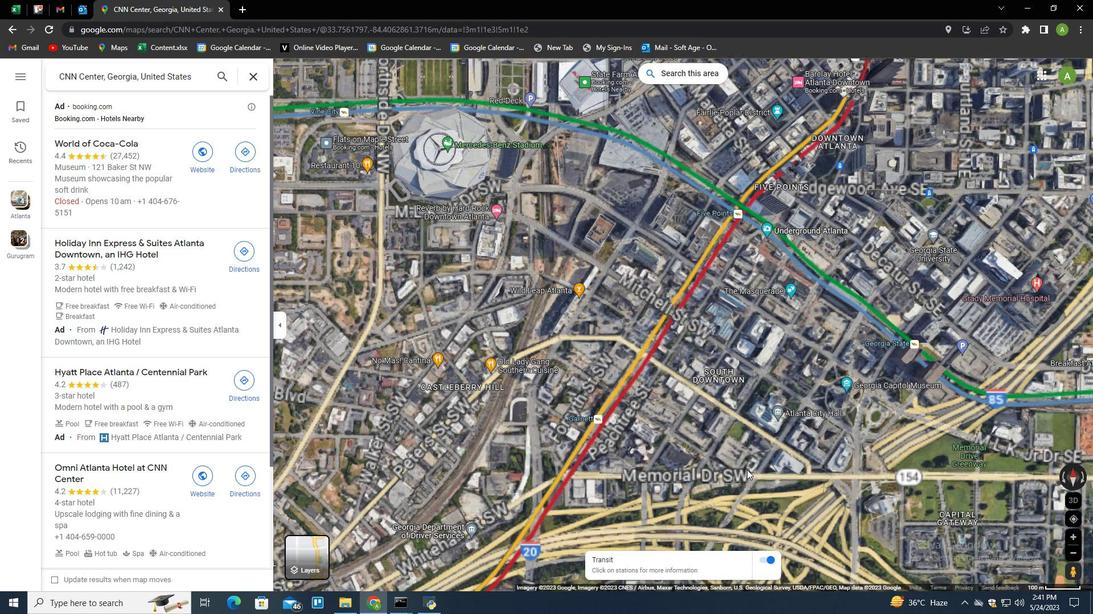 
Action: Mouse moved to (677, 298)
Screenshot: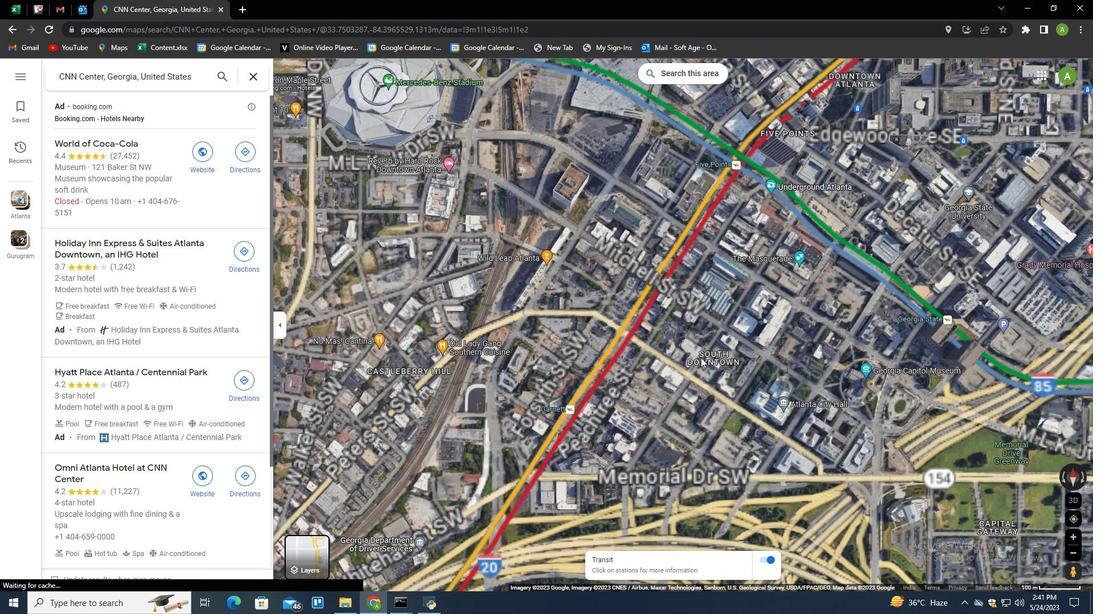 
Action: Mouse pressed left at (677, 298)
Screenshot: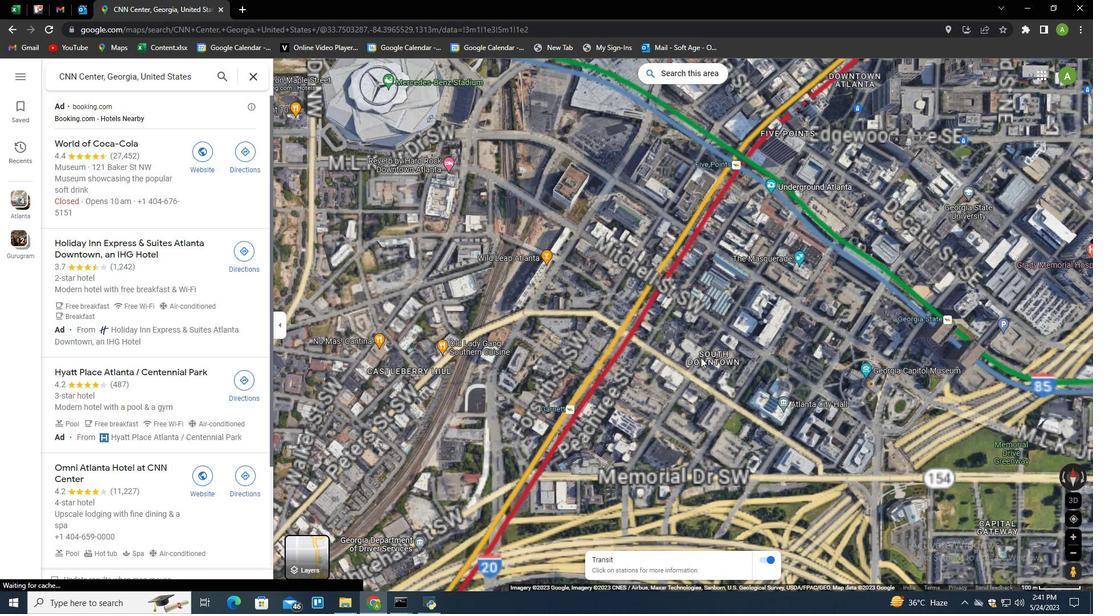 
Action: Mouse moved to (585, 280)
Screenshot: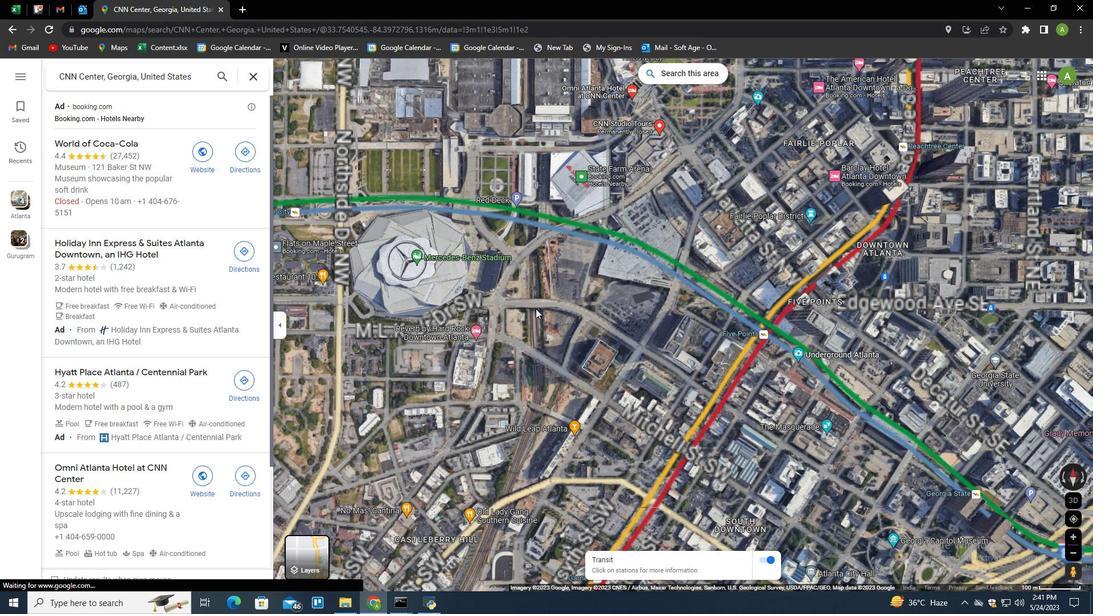 
Action: Mouse pressed left at (585, 280)
Screenshot: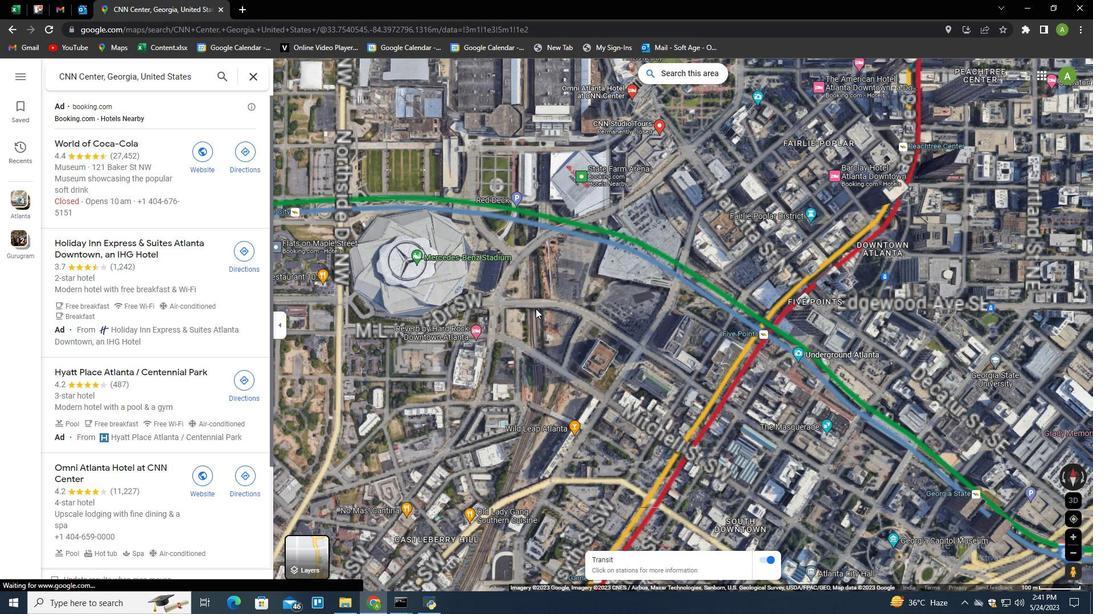 
Action: Mouse moved to (278, 321)
Screenshot: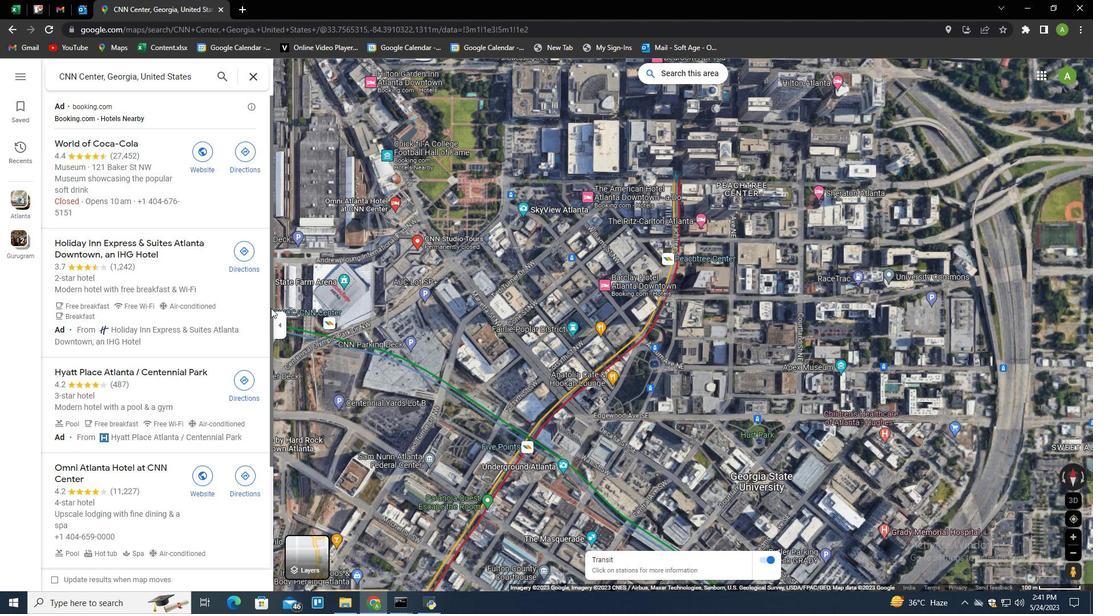
Action: Mouse pressed left at (278, 321)
Screenshot: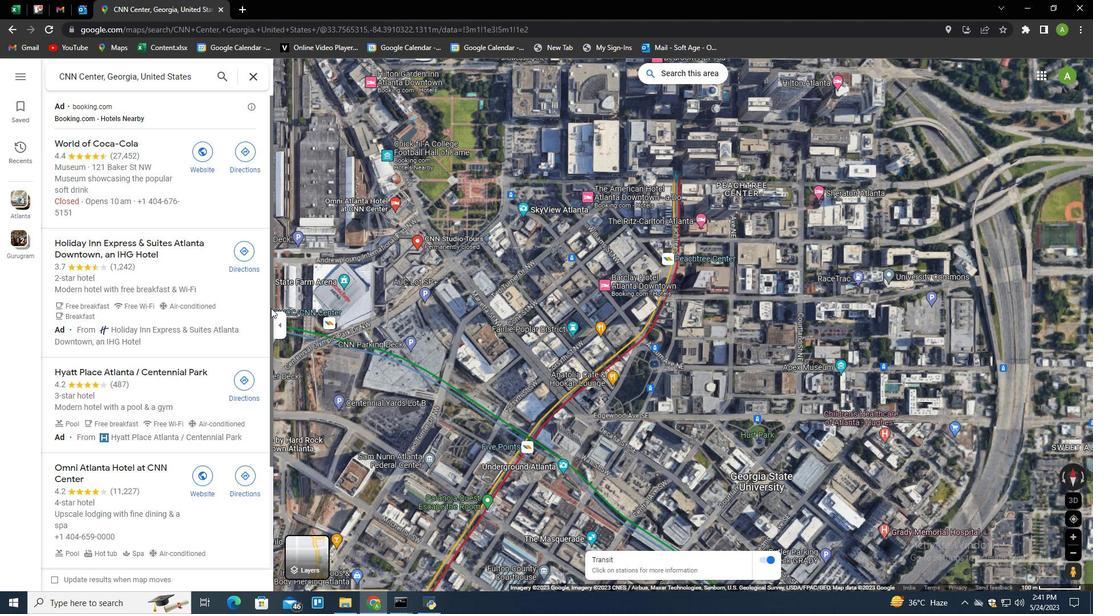 
Action: Mouse moved to (762, 372)
Screenshot: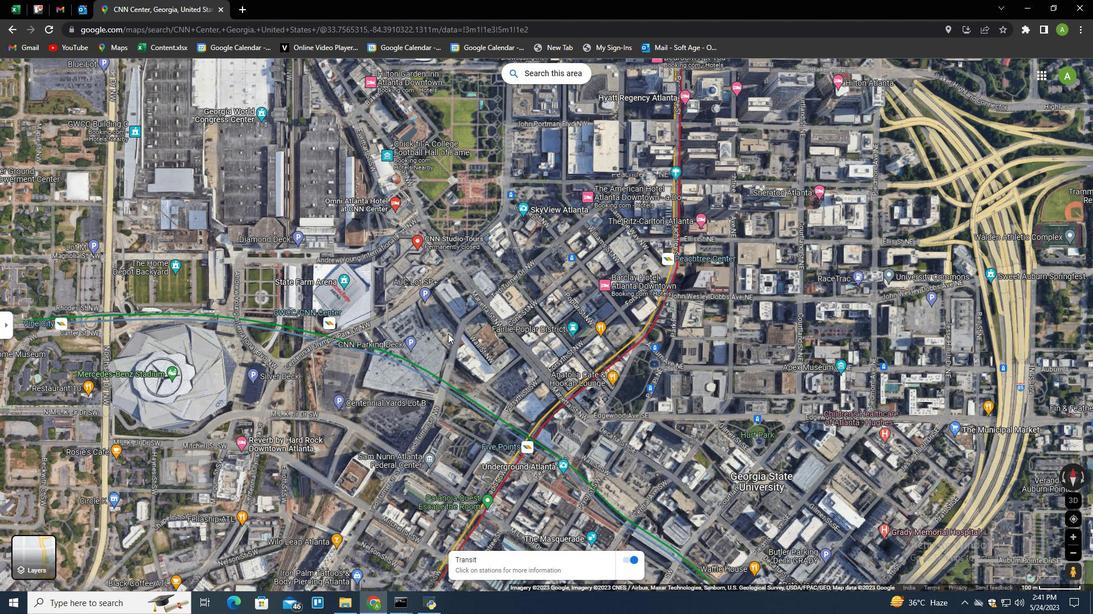 
Action: Mouse pressed left at (762, 372)
Screenshot: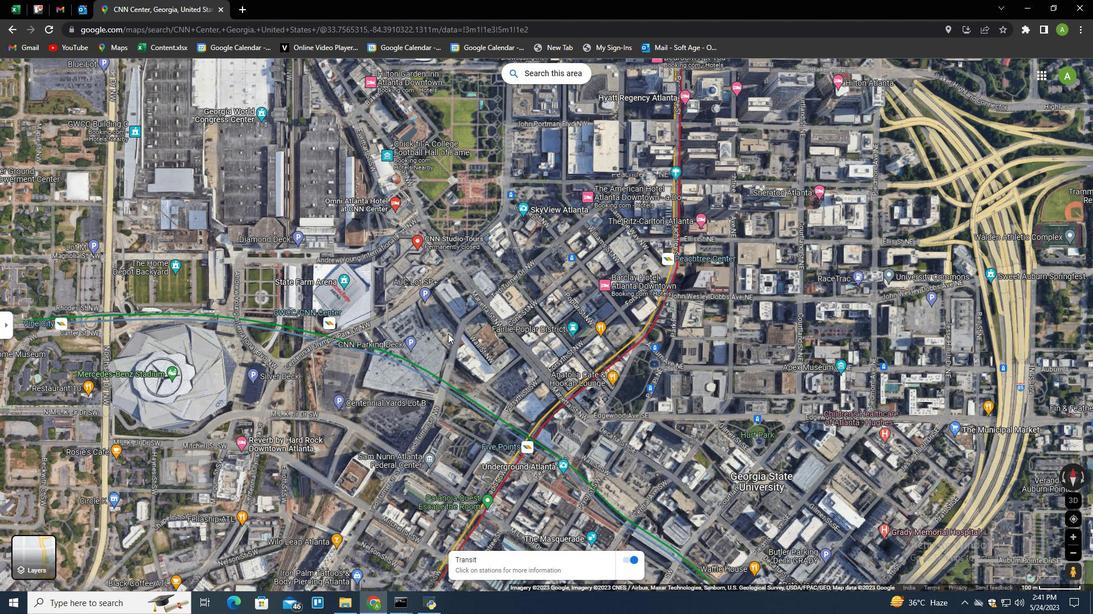 
Action: Mouse moved to (597, 416)
Screenshot: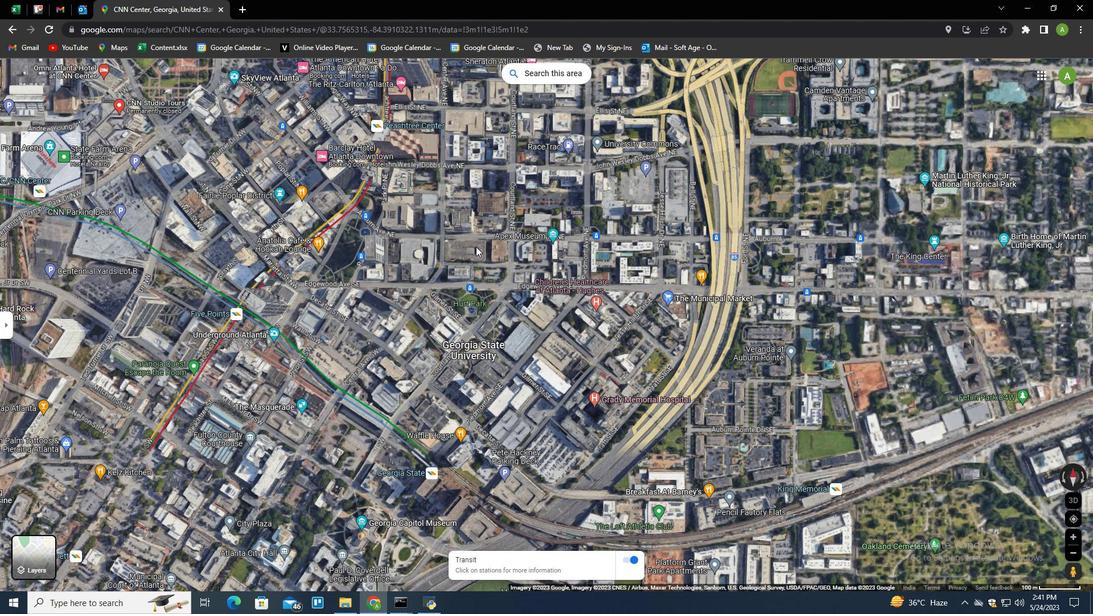 
Action: Mouse pressed left at (597, 416)
Screenshot: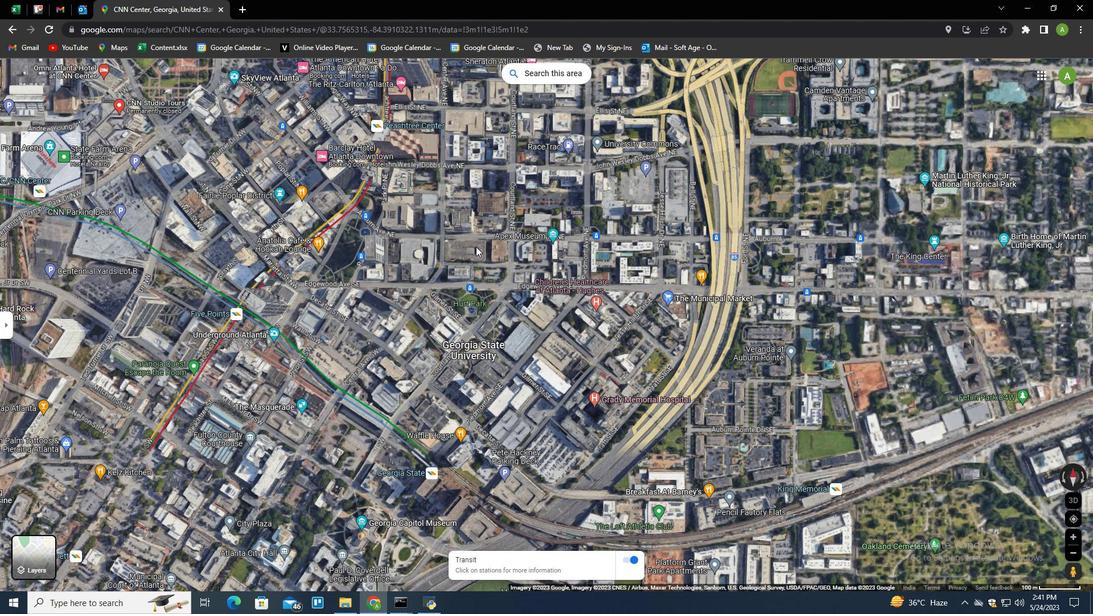 
Action: Mouse moved to (647, 320)
Screenshot: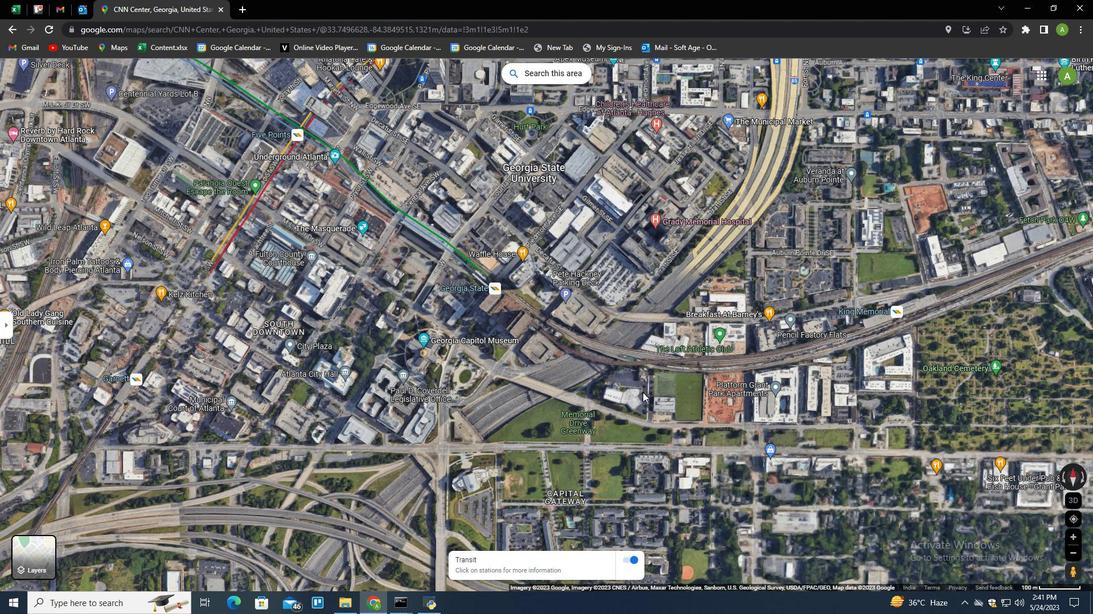 
Action: Mouse pressed left at (642, 392)
Screenshot: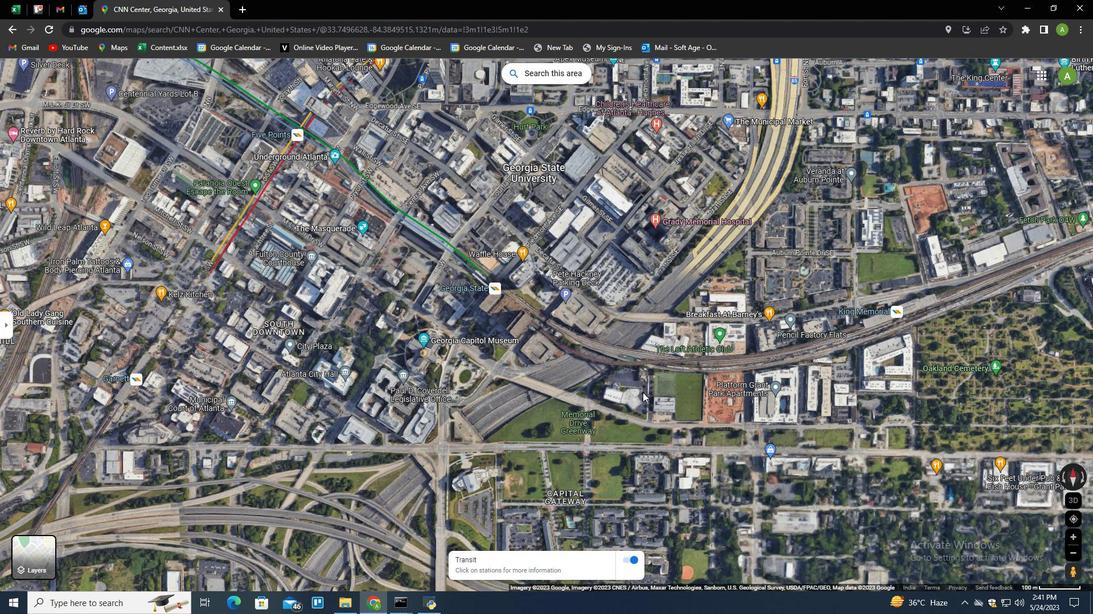 
Action: Mouse moved to (734, 429)
Screenshot: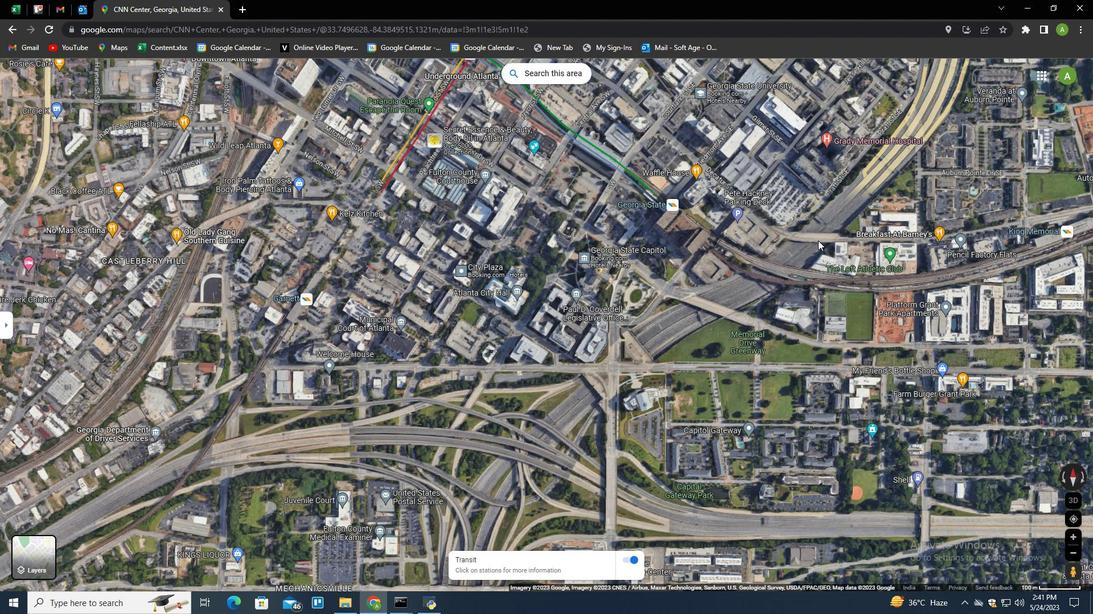 
Action: Mouse pressed left at (734, 429)
Screenshot: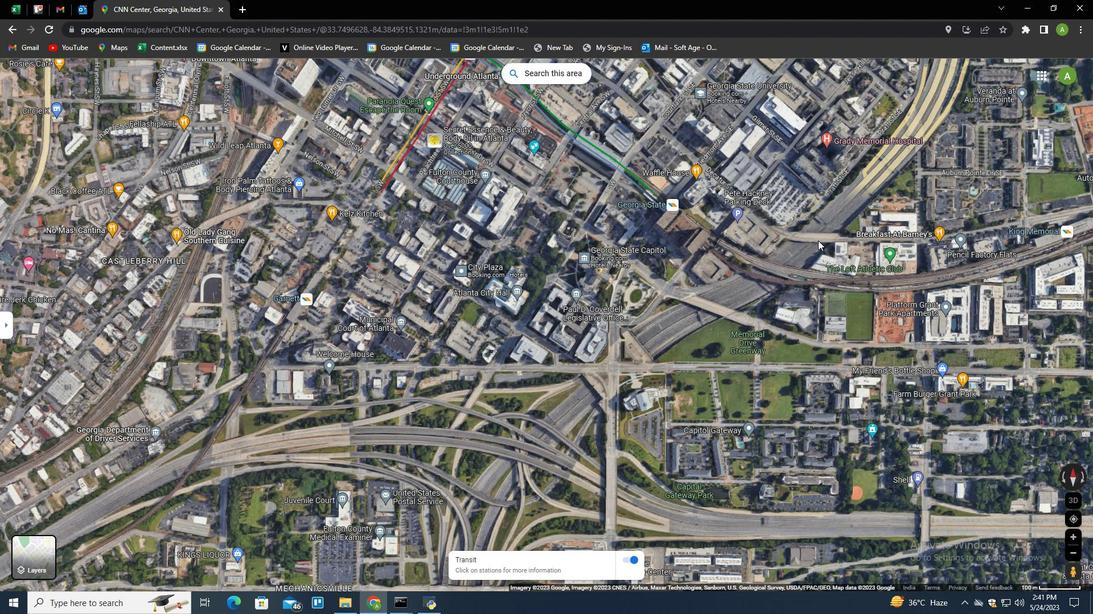 
Action: Mouse moved to (625, 338)
Screenshot: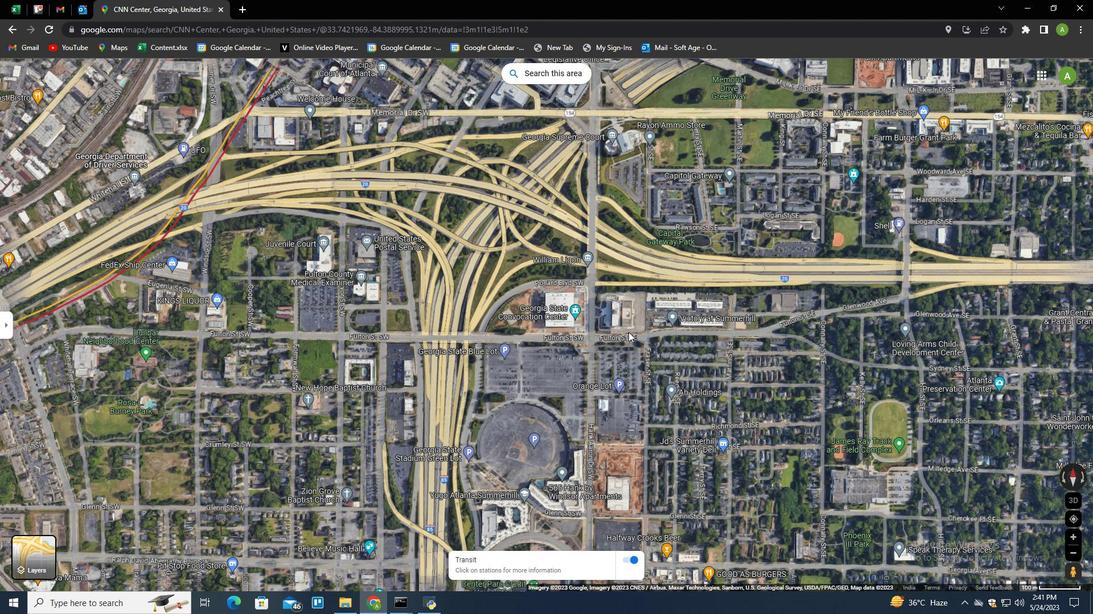 
